 Task: Look for space in Salto, Brazil from 6th June, 2023 to 8th June, 2023 for 2 adults in price range Rs.7000 to Rs.12000. Place can be private room with 1  bedroom having 2 beds and 1 bathroom. Property type can be flat. Booking option can be shelf check-in. Required host language is Spanish.
Action: Mouse moved to (388, 92)
Screenshot: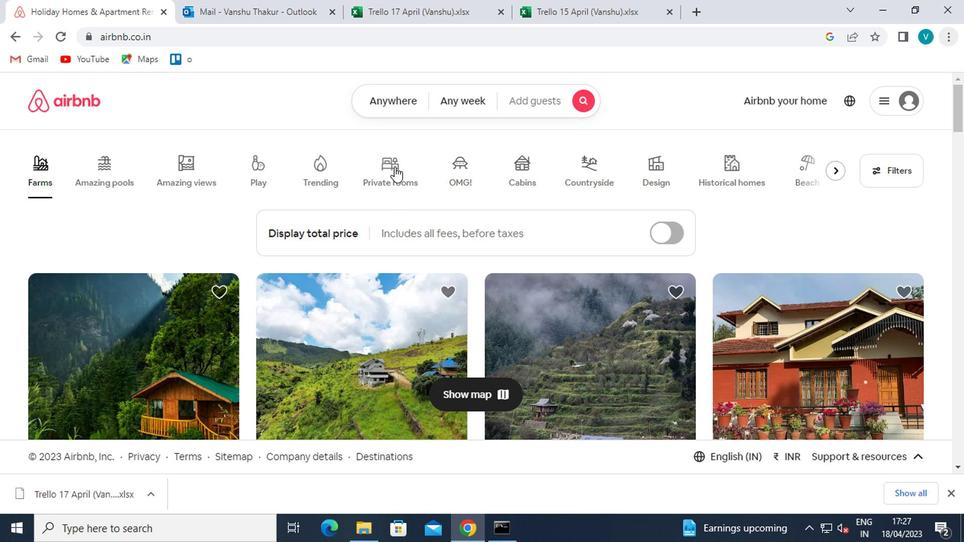
Action: Mouse pressed left at (388, 92)
Screenshot: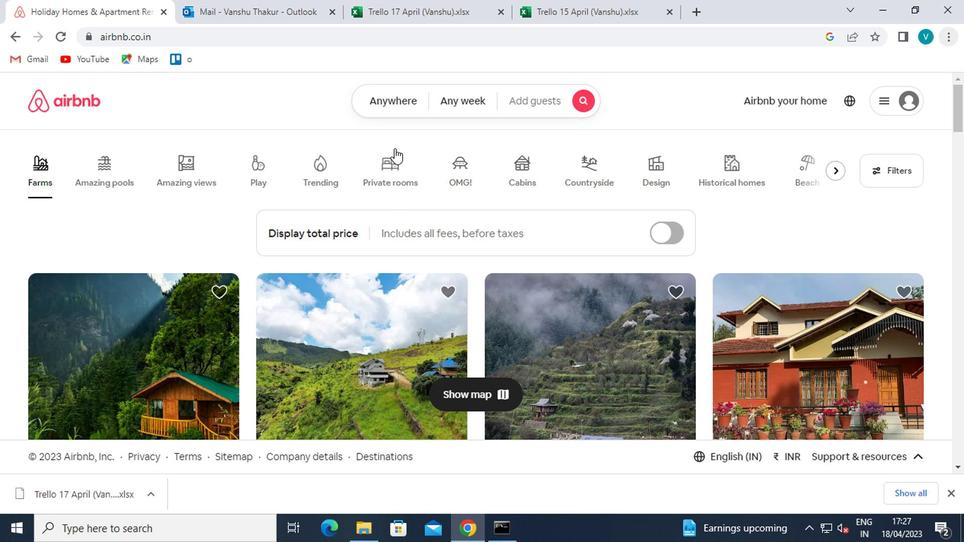 
Action: Mouse moved to (301, 156)
Screenshot: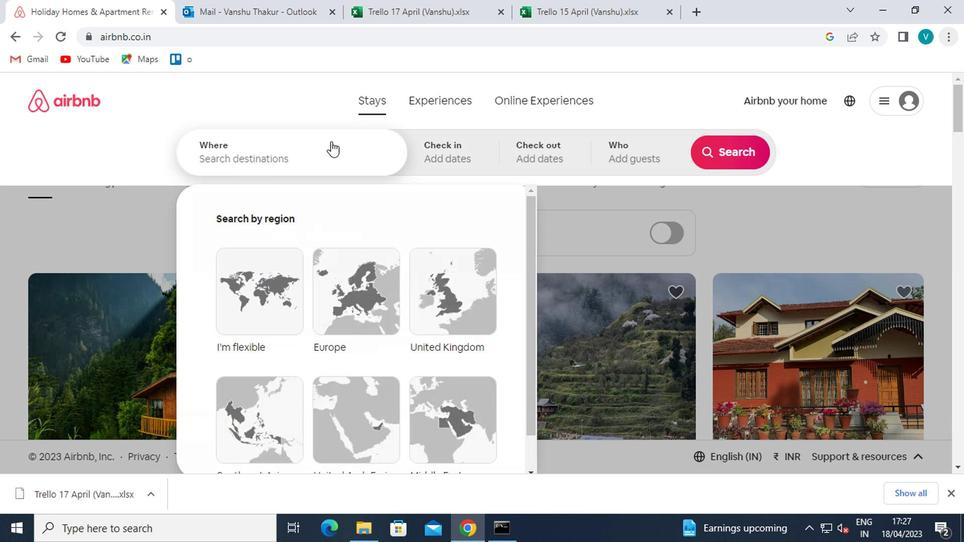 
Action: Mouse pressed left at (301, 156)
Screenshot: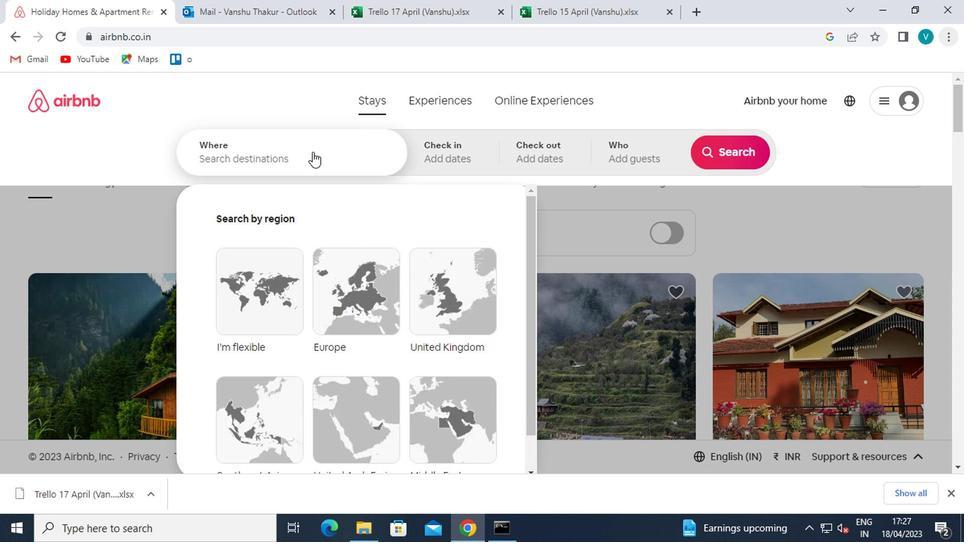 
Action: Mouse moved to (301, 156)
Screenshot: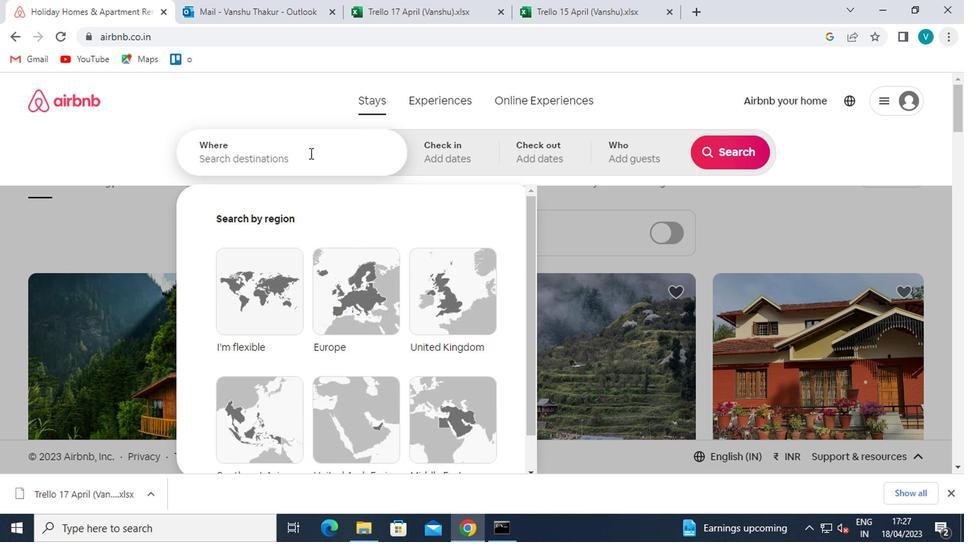 
Action: Key pressed <Key.shift>SALTO
Screenshot: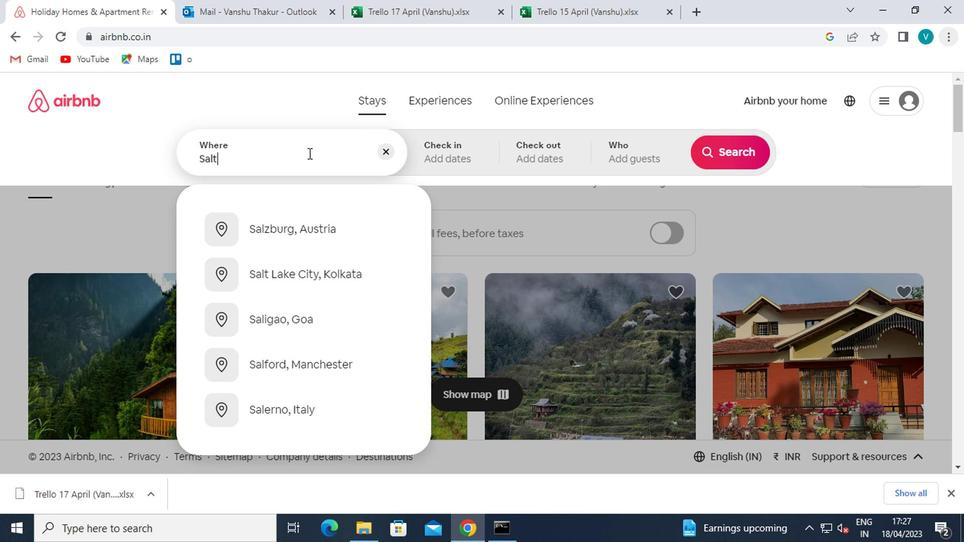 
Action: Mouse moved to (337, 285)
Screenshot: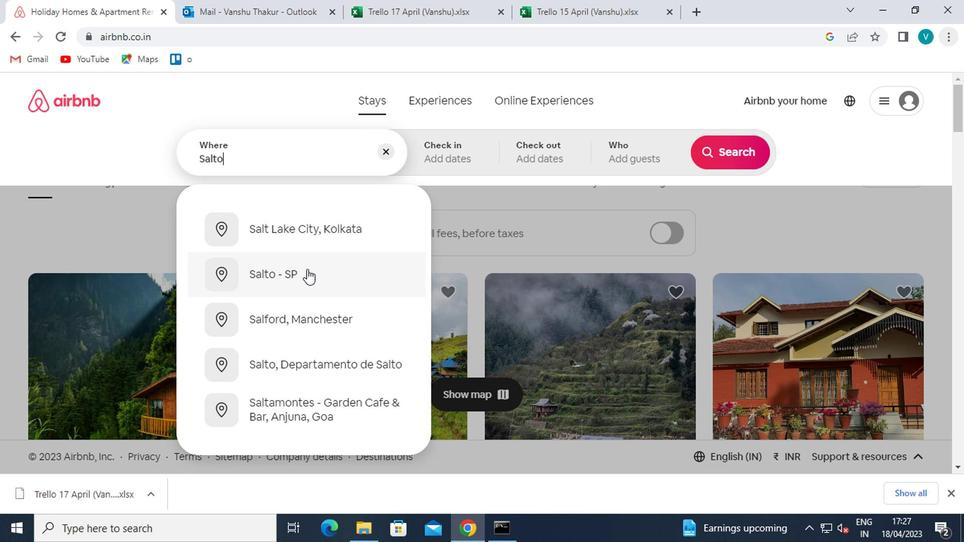 
Action: Key pressed ,<Key.shift>BRAX<Key.backspace>ZIL
Screenshot: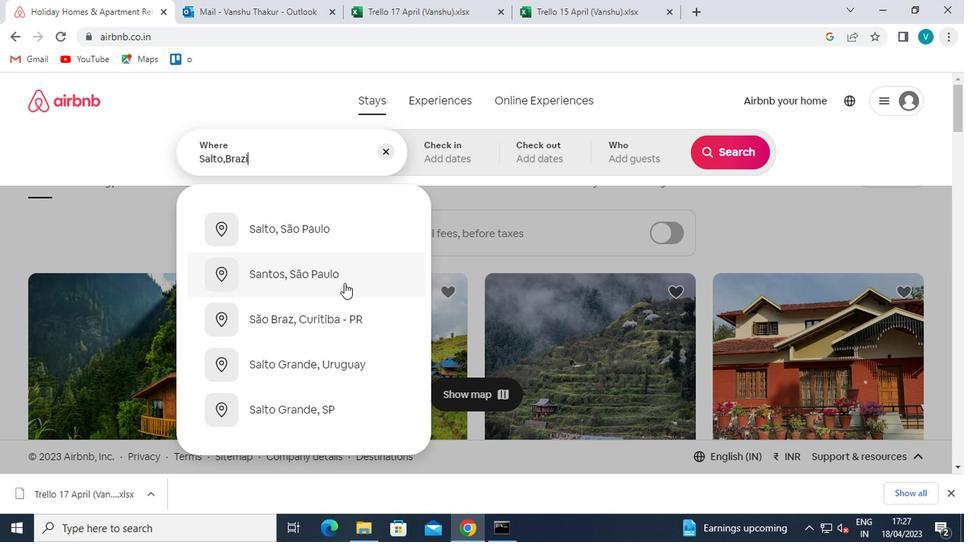 
Action: Mouse moved to (346, 242)
Screenshot: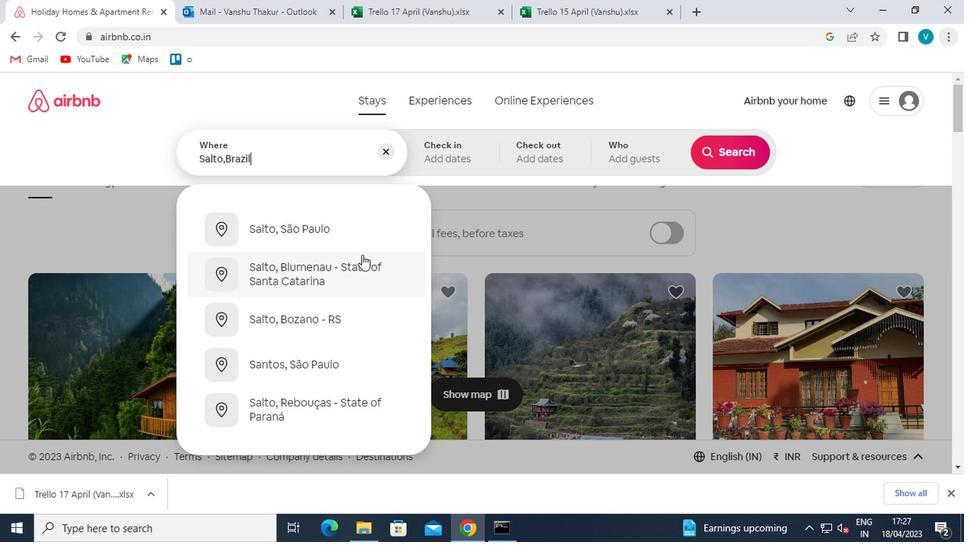 
Action: Mouse pressed left at (346, 242)
Screenshot: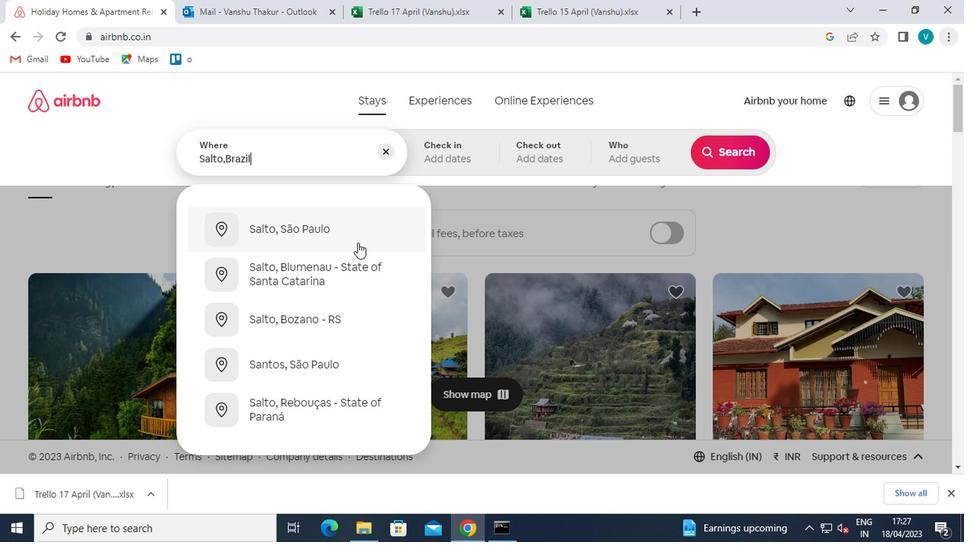 
Action: Mouse moved to (719, 268)
Screenshot: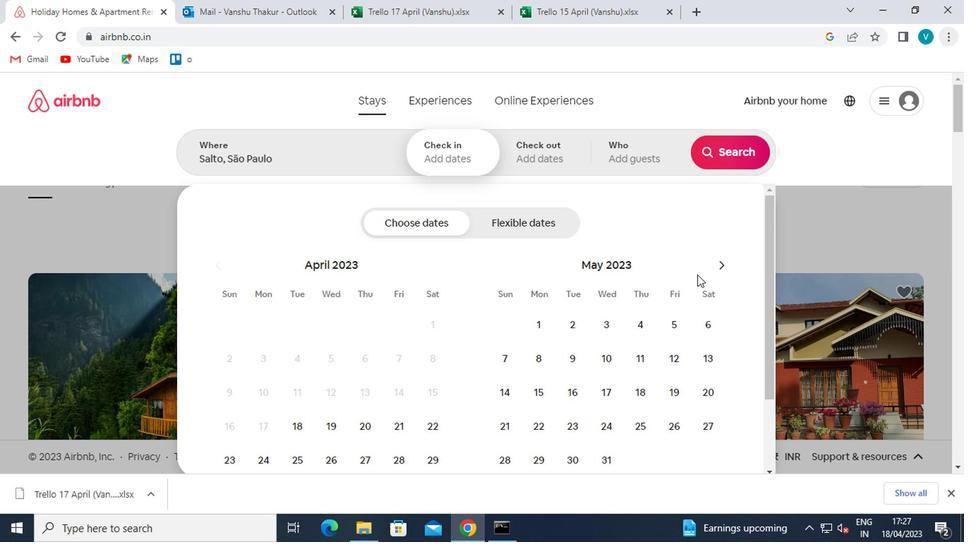 
Action: Mouse pressed left at (719, 268)
Screenshot: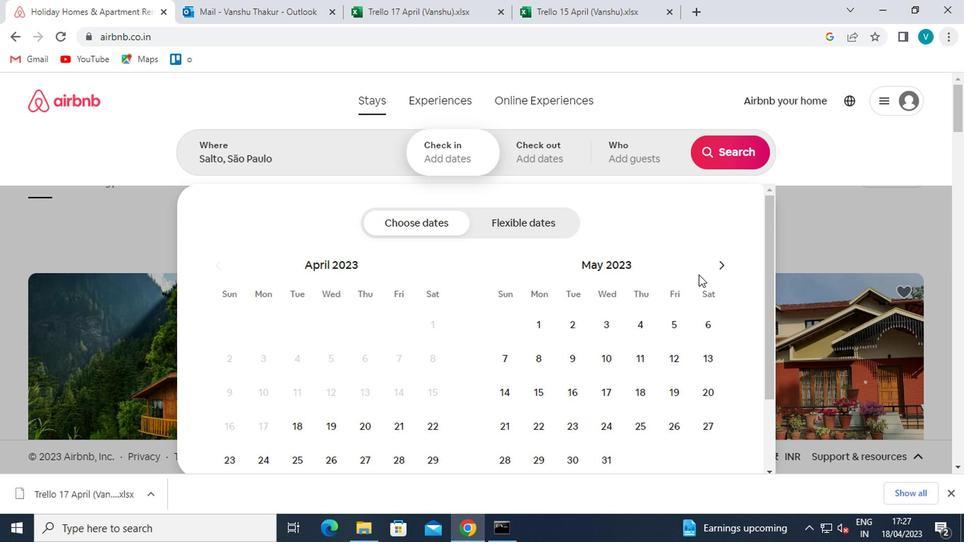 
Action: Mouse moved to (577, 361)
Screenshot: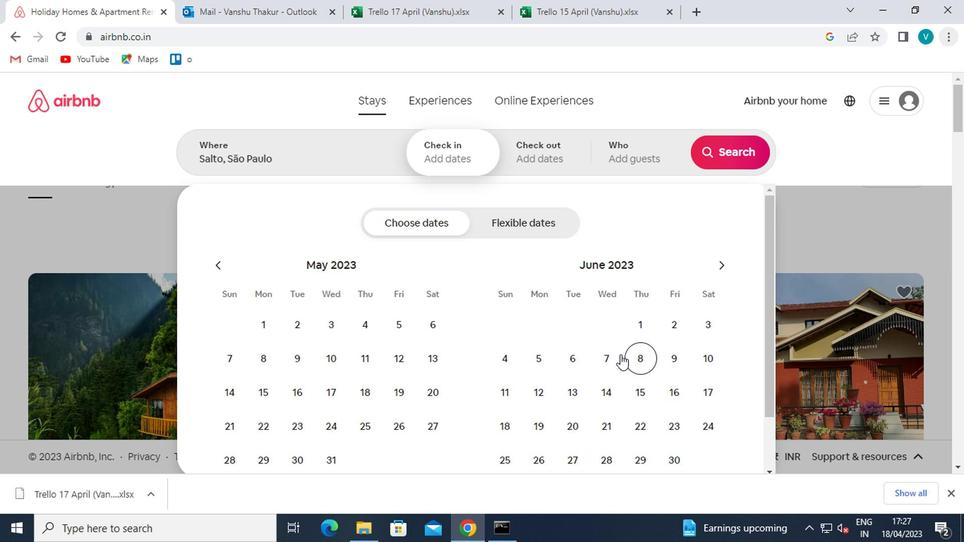 
Action: Mouse pressed left at (577, 361)
Screenshot: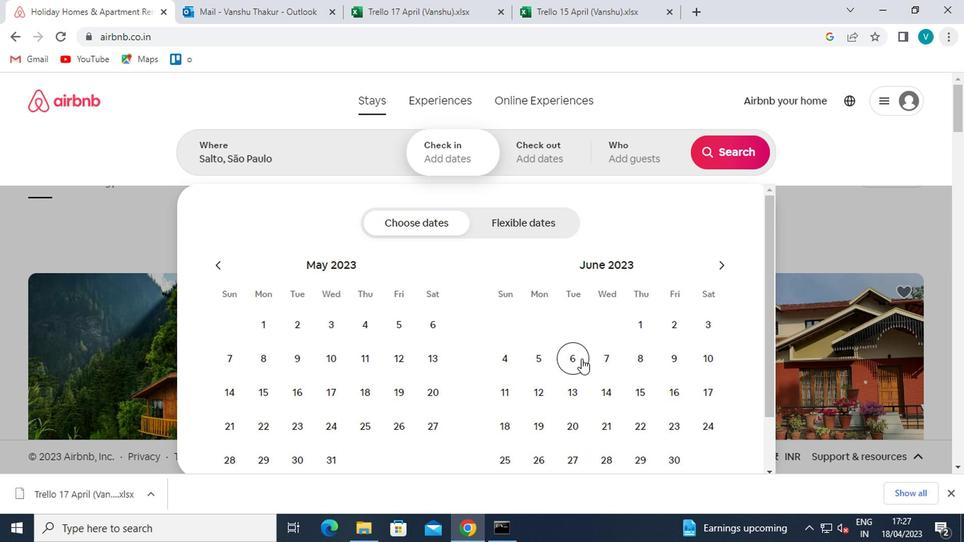 
Action: Mouse moved to (647, 368)
Screenshot: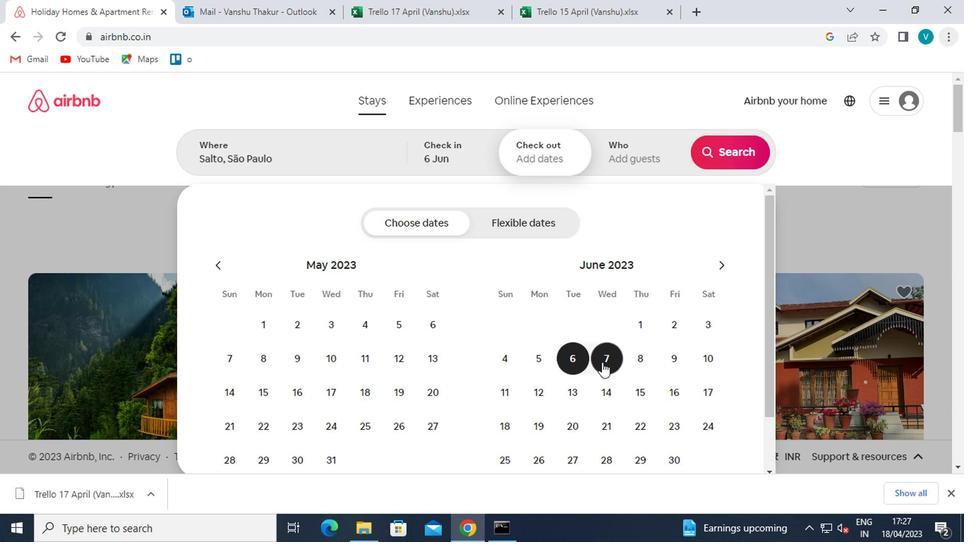
Action: Mouse pressed left at (647, 368)
Screenshot: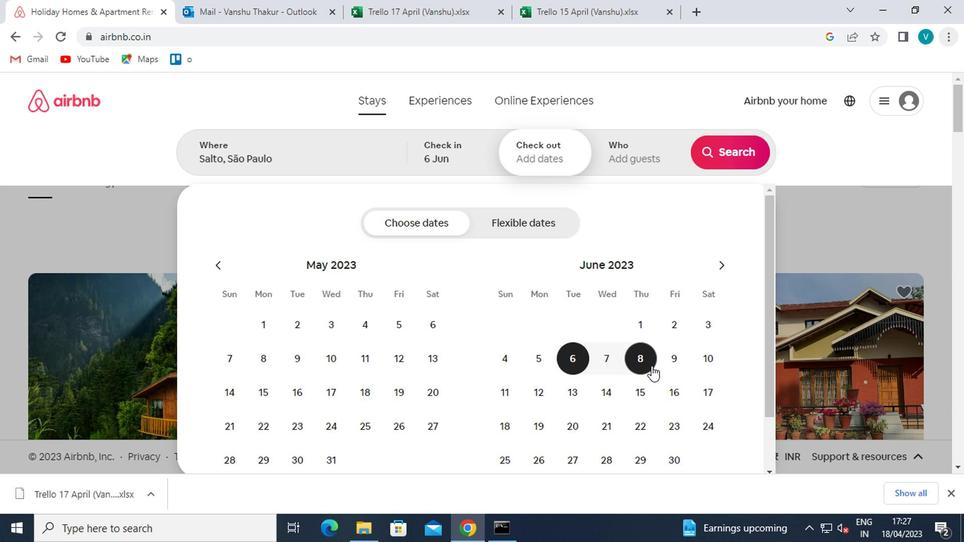 
Action: Mouse moved to (659, 159)
Screenshot: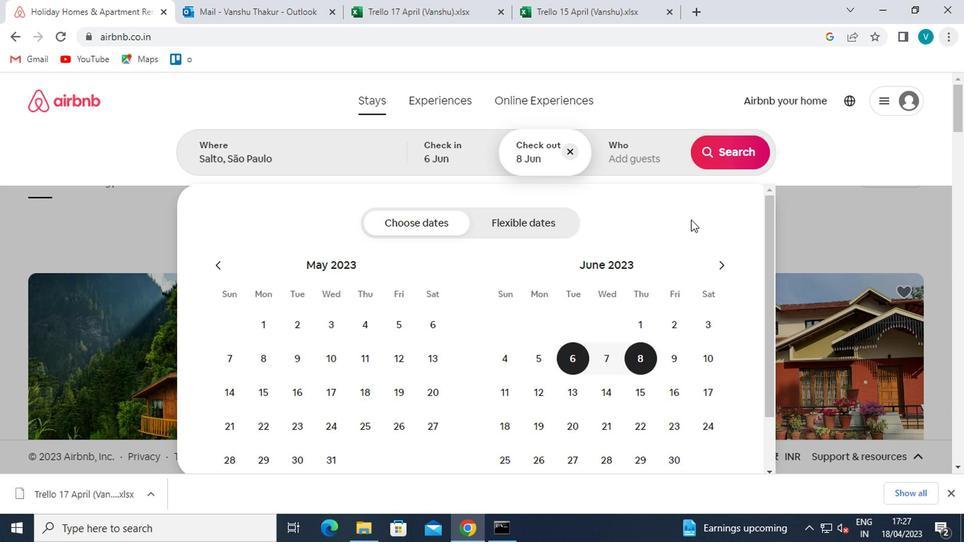 
Action: Mouse pressed left at (659, 159)
Screenshot: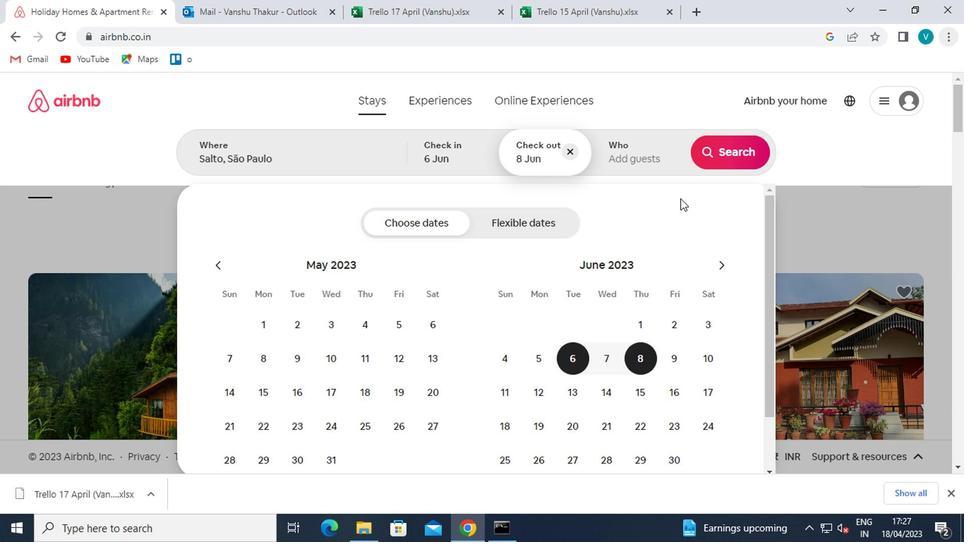 
Action: Mouse moved to (725, 230)
Screenshot: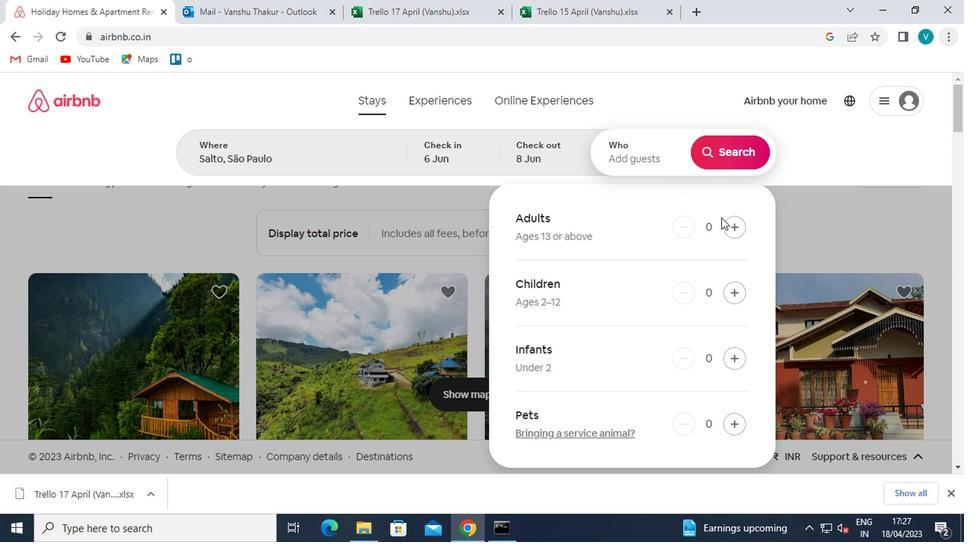 
Action: Mouse pressed left at (725, 230)
Screenshot: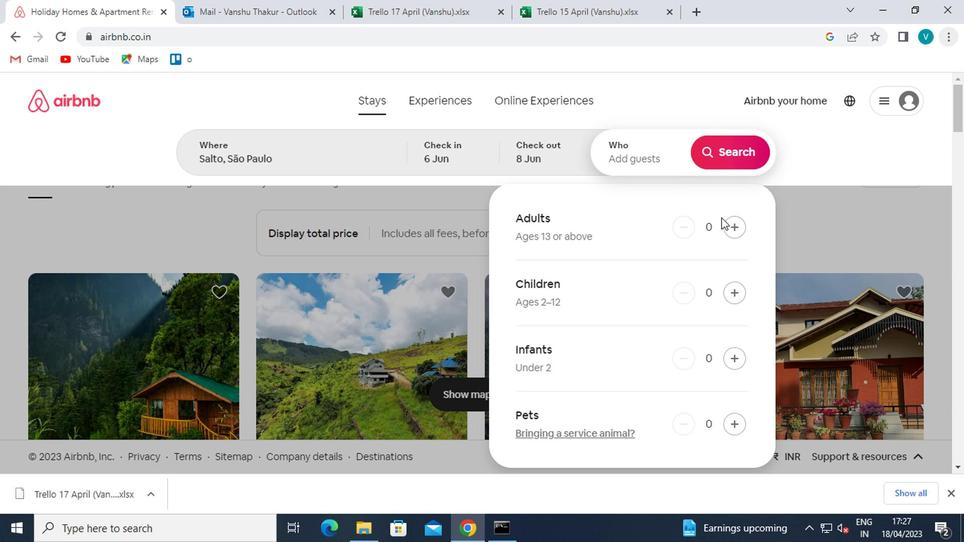 
Action: Mouse pressed left at (725, 230)
Screenshot: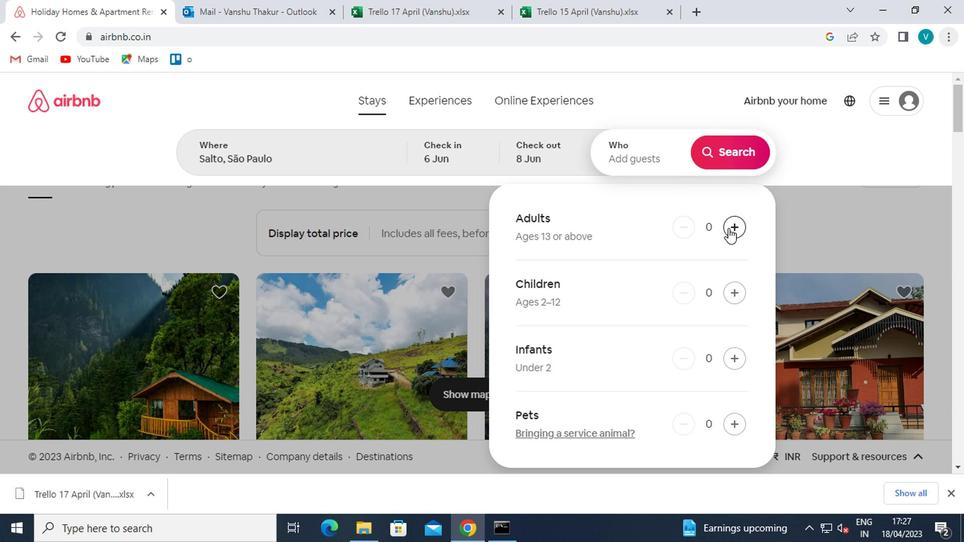 
Action: Mouse moved to (717, 162)
Screenshot: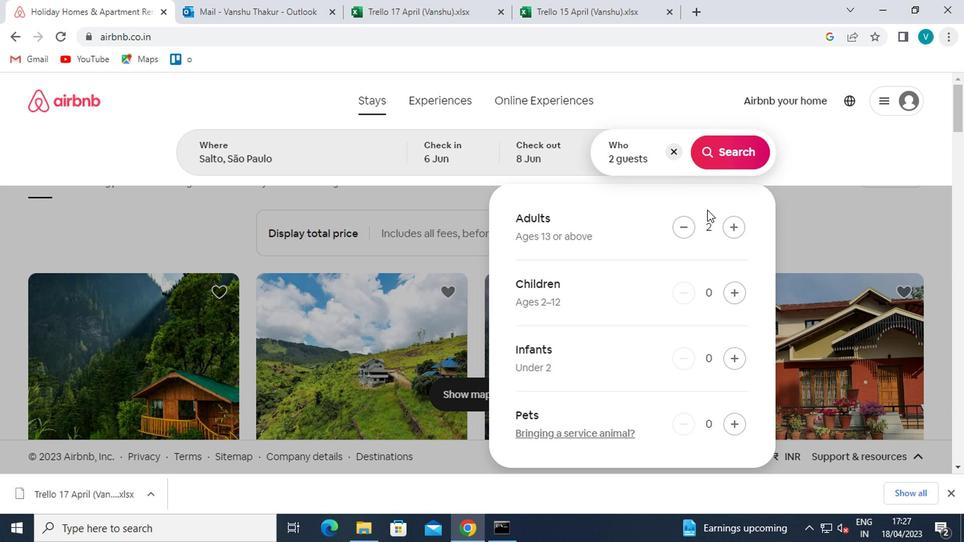 
Action: Mouse pressed left at (717, 162)
Screenshot: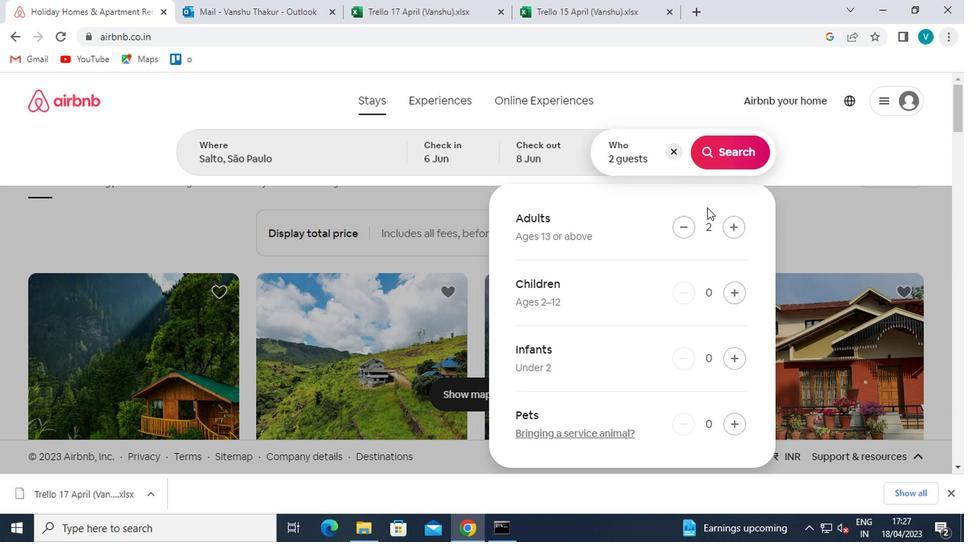 
Action: Mouse moved to (885, 160)
Screenshot: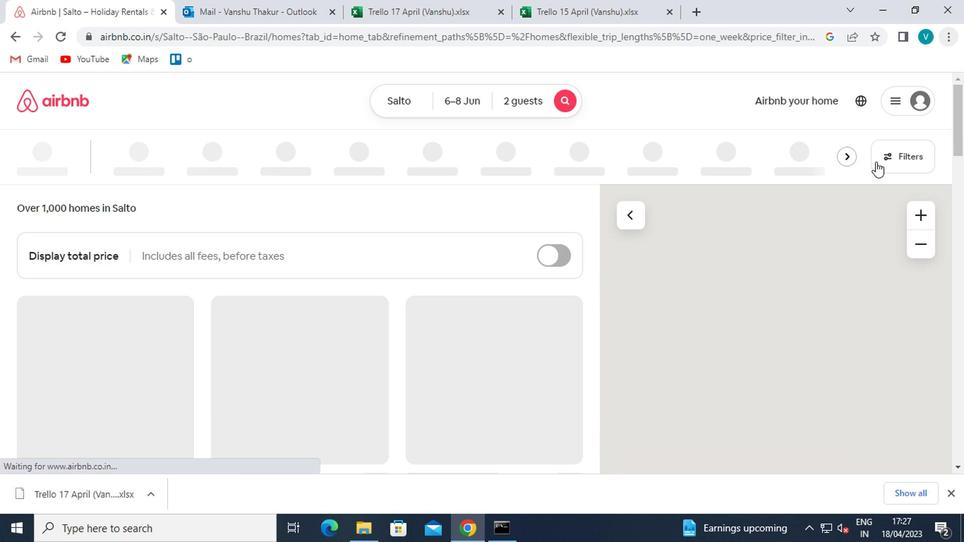
Action: Mouse pressed left at (885, 160)
Screenshot: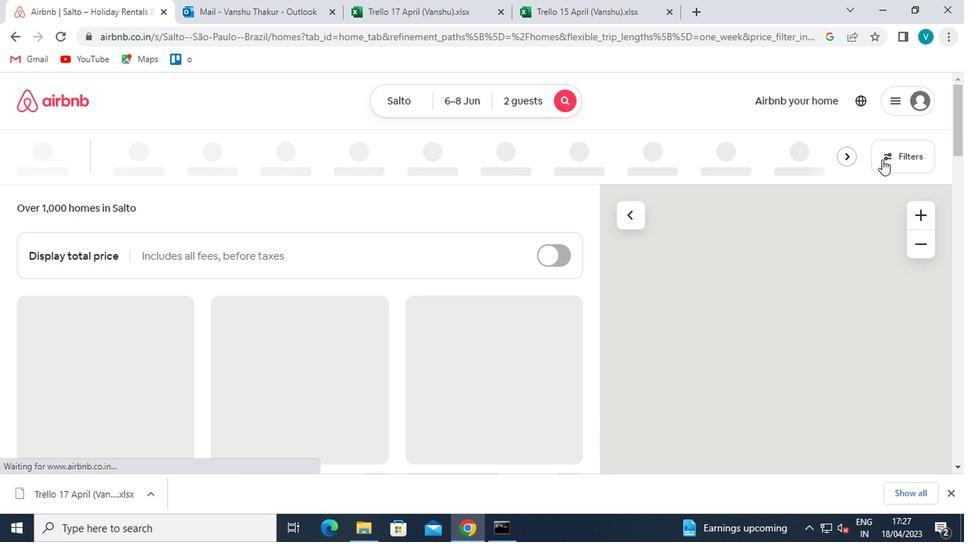 
Action: Mouse moved to (346, 346)
Screenshot: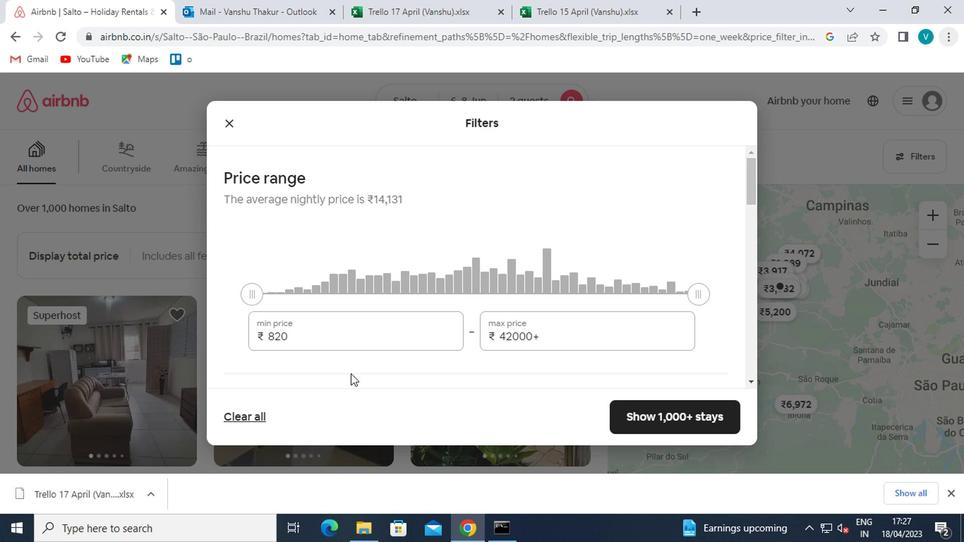 
Action: Mouse pressed left at (346, 346)
Screenshot: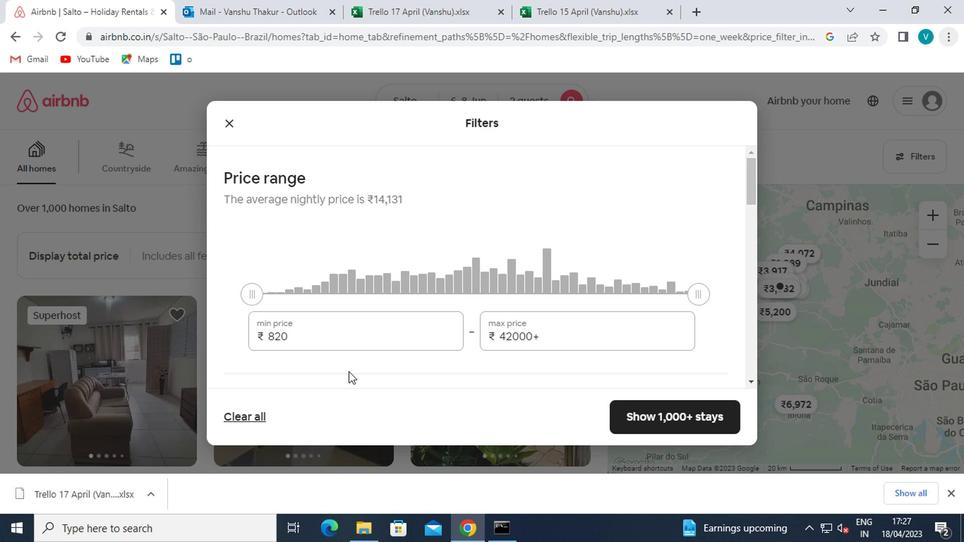 
Action: Mouse moved to (348, 345)
Screenshot: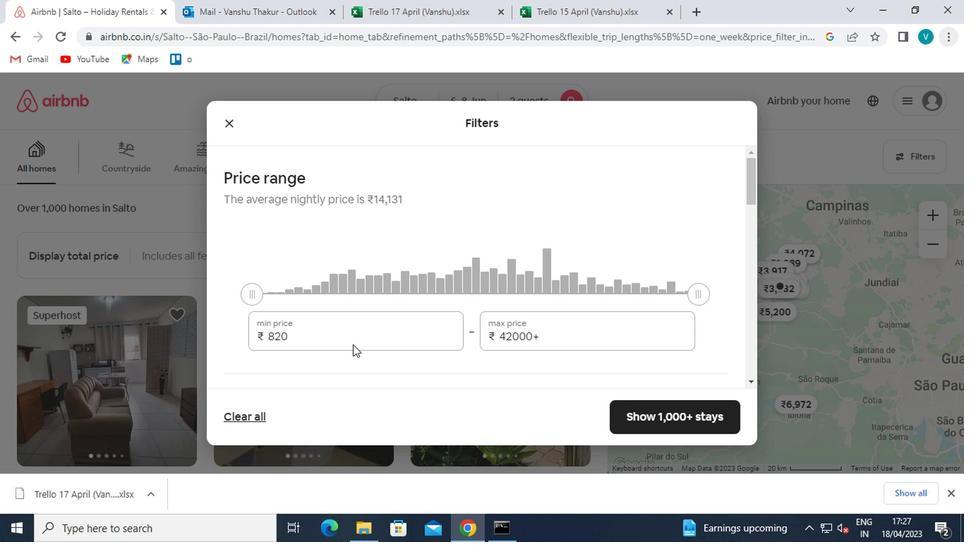 
Action: Key pressed <Key.backspace><Key.backspace><Key.backspace>
Screenshot: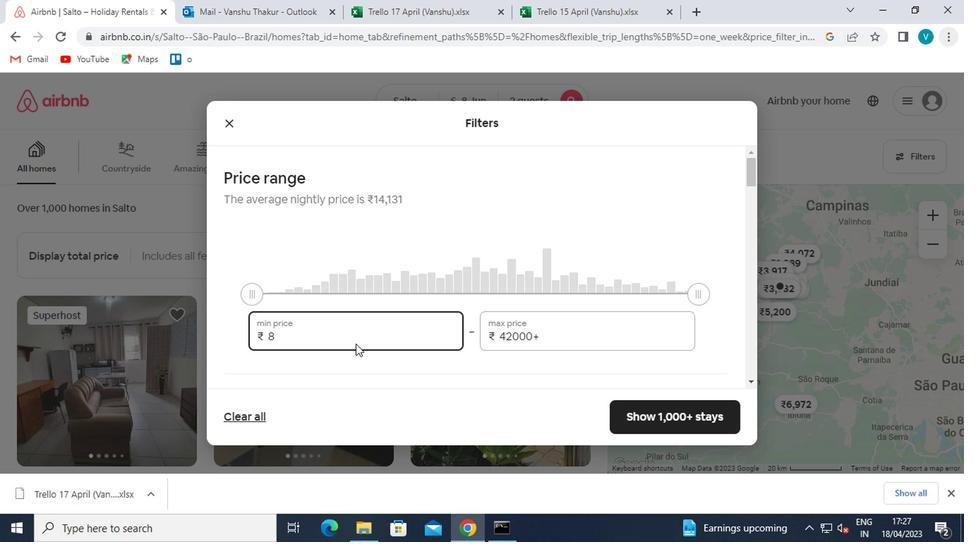 
Action: Mouse moved to (348, 345)
Screenshot: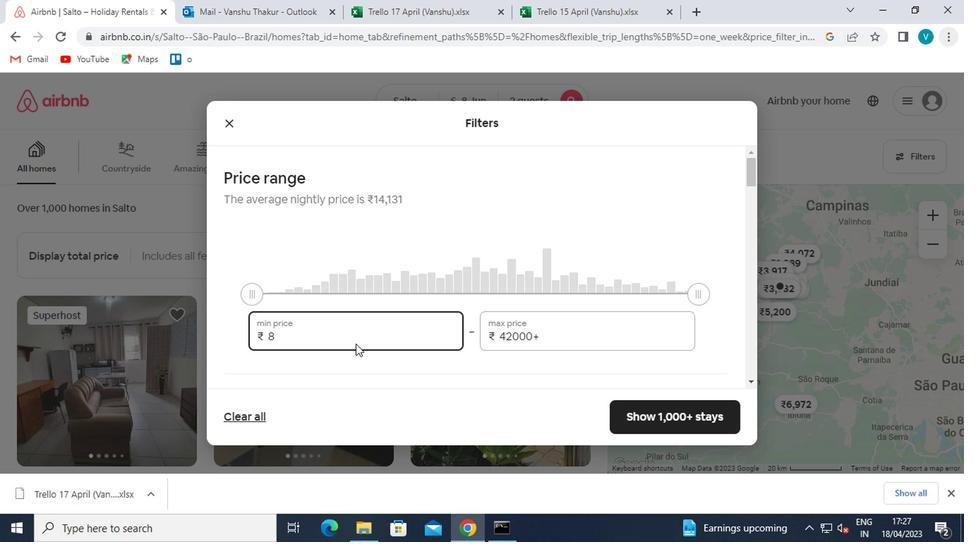 
Action: Key pressed 7000
Screenshot: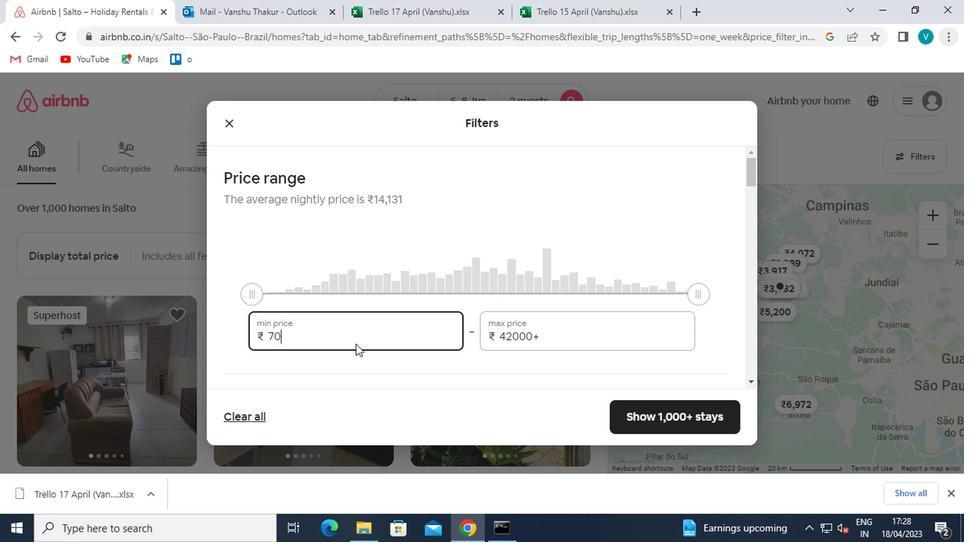 
Action: Mouse moved to (564, 338)
Screenshot: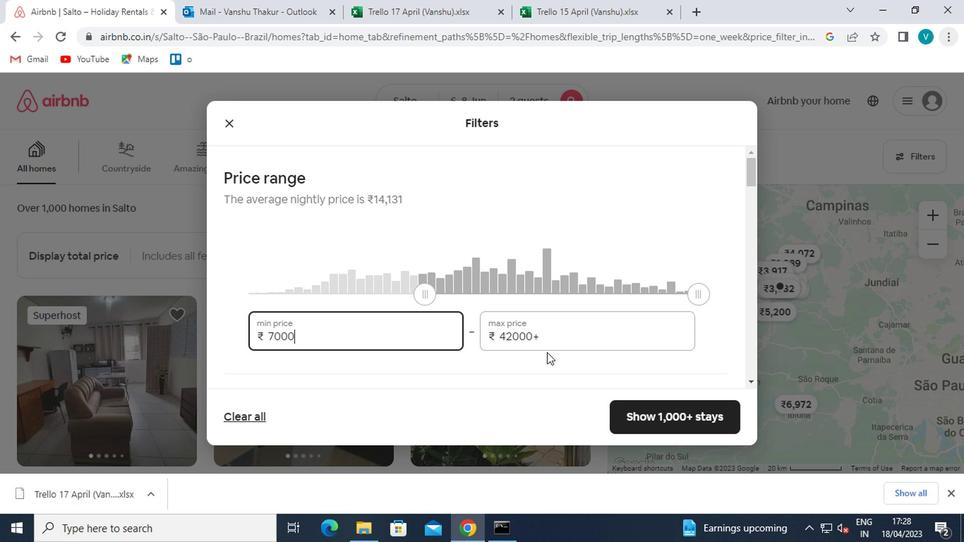 
Action: Mouse pressed left at (564, 338)
Screenshot: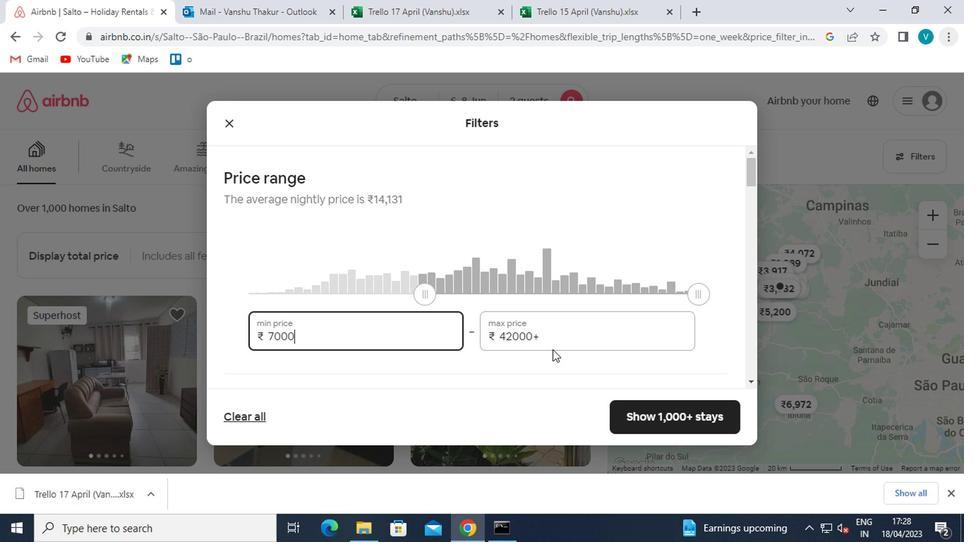 
Action: Mouse moved to (557, 344)
Screenshot: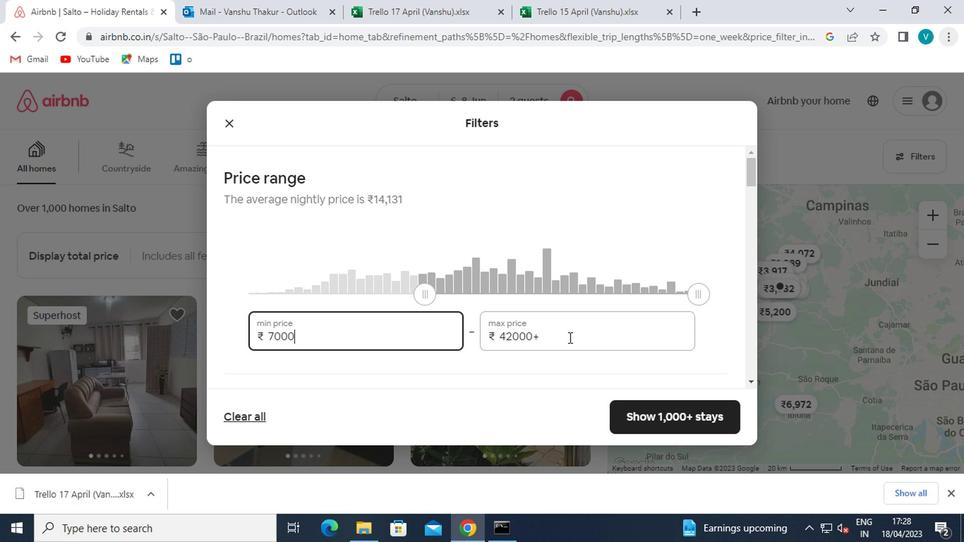 
Action: Key pressed <Key.backspace><Key.backspace><Key.backspace><Key.backspace><Key.backspace><Key.backspace><Key.backspace><Key.backspace>12000
Screenshot: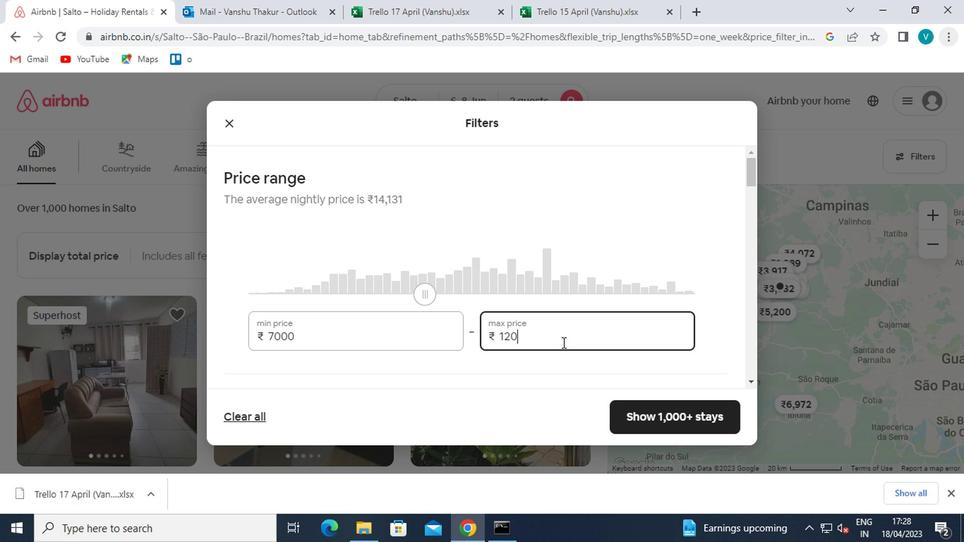 
Action: Mouse moved to (448, 398)
Screenshot: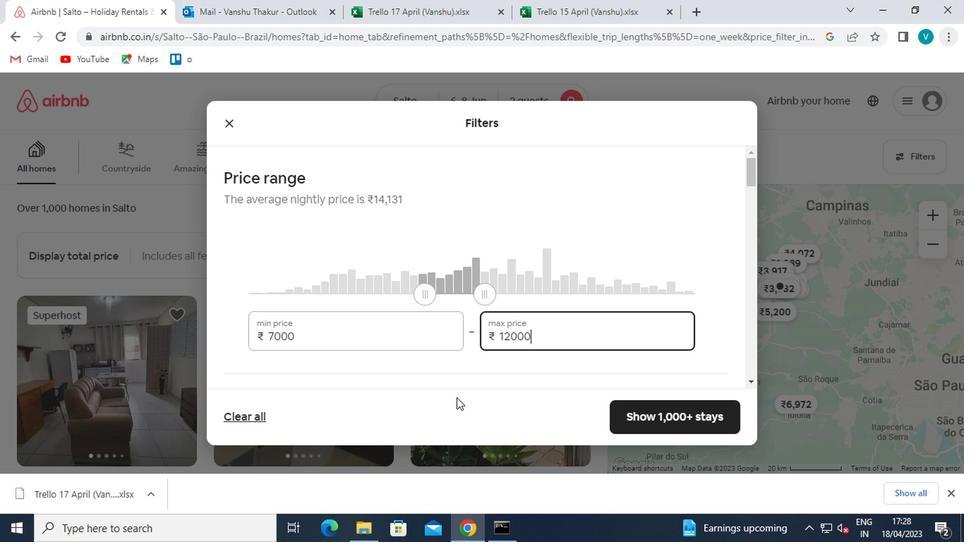 
Action: Mouse scrolled (448, 397) with delta (0, -1)
Screenshot: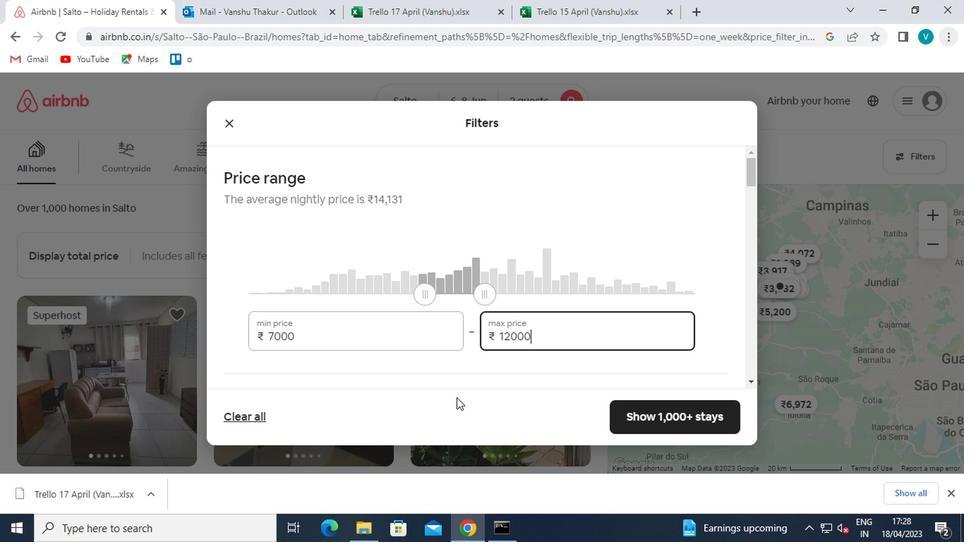 
Action: Mouse moved to (444, 396)
Screenshot: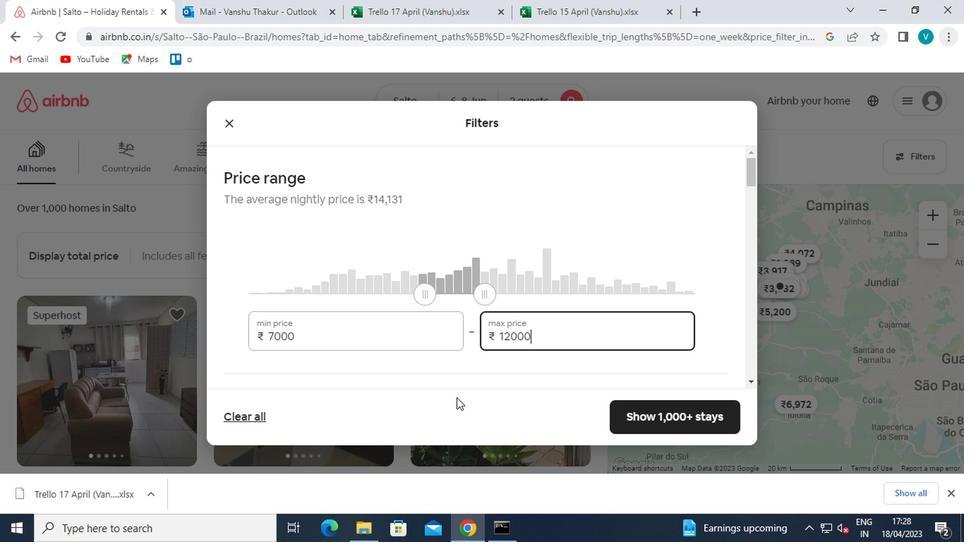 
Action: Mouse scrolled (444, 395) with delta (0, -1)
Screenshot: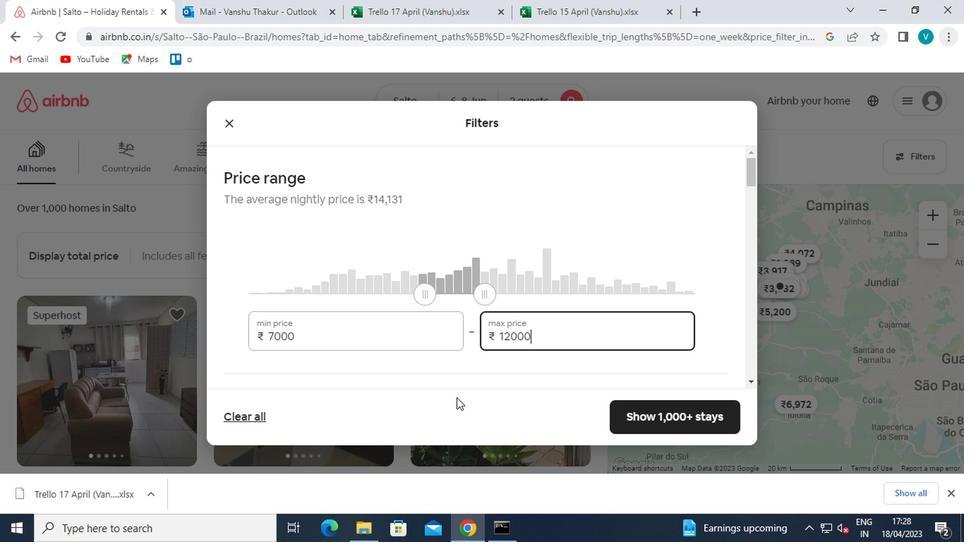 
Action: Mouse moved to (441, 394)
Screenshot: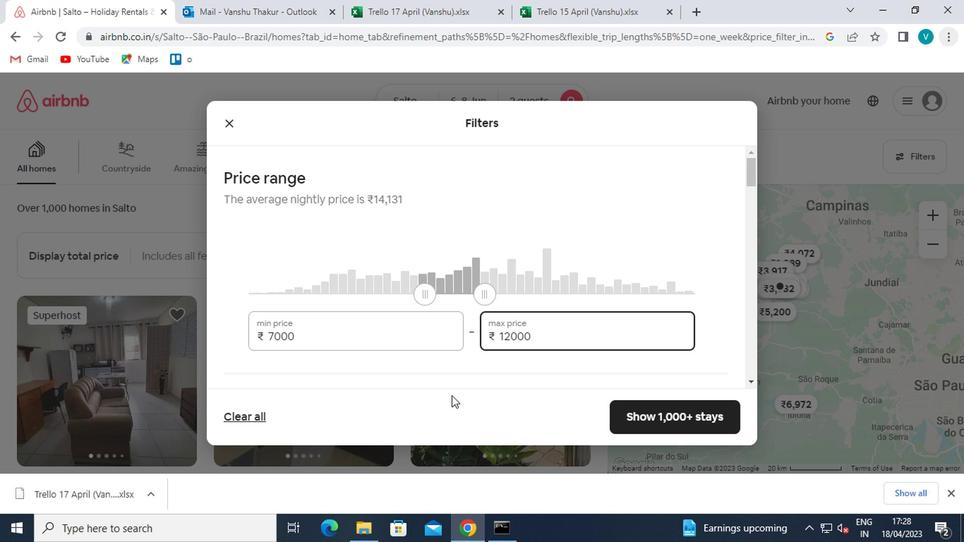 
Action: Mouse scrolled (441, 393) with delta (0, -1)
Screenshot: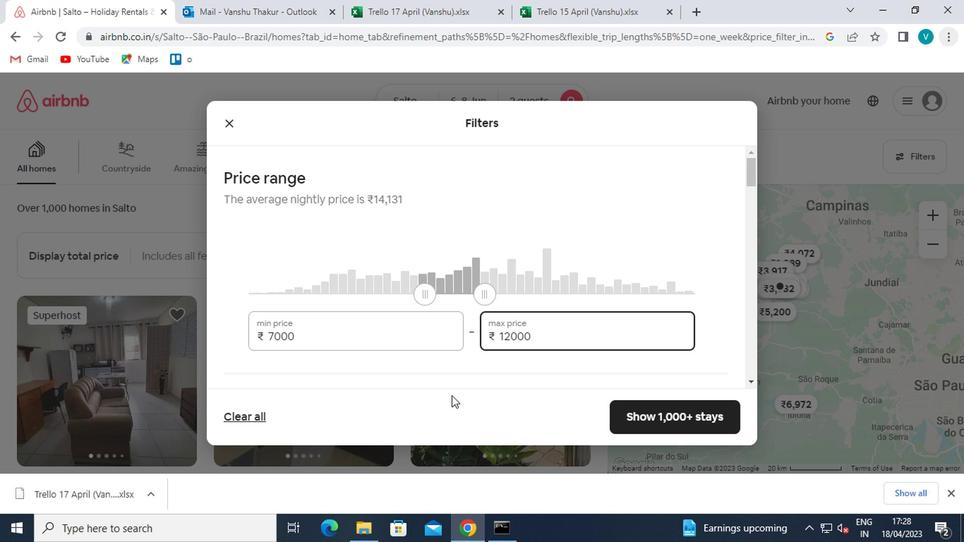 
Action: Mouse moved to (325, 391)
Screenshot: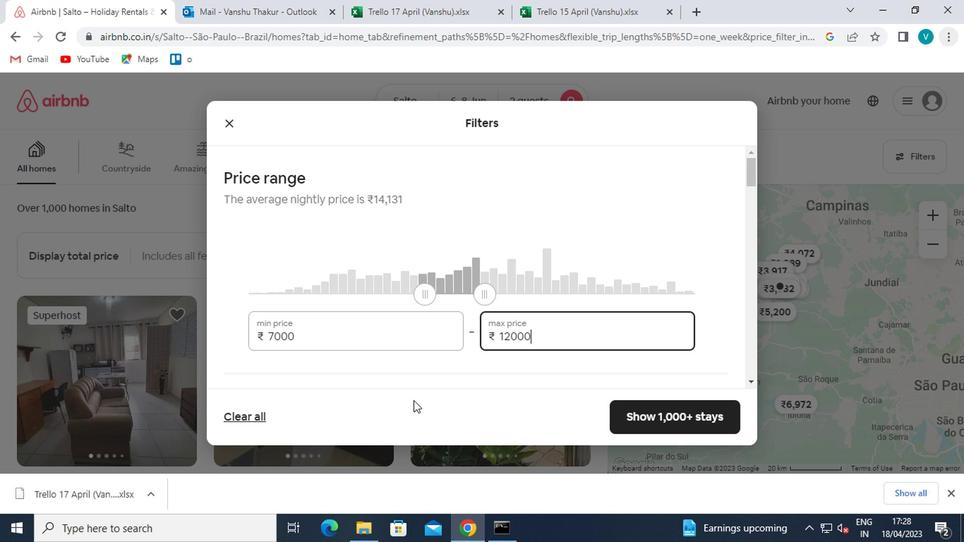 
Action: Mouse scrolled (325, 391) with delta (0, 0)
Screenshot: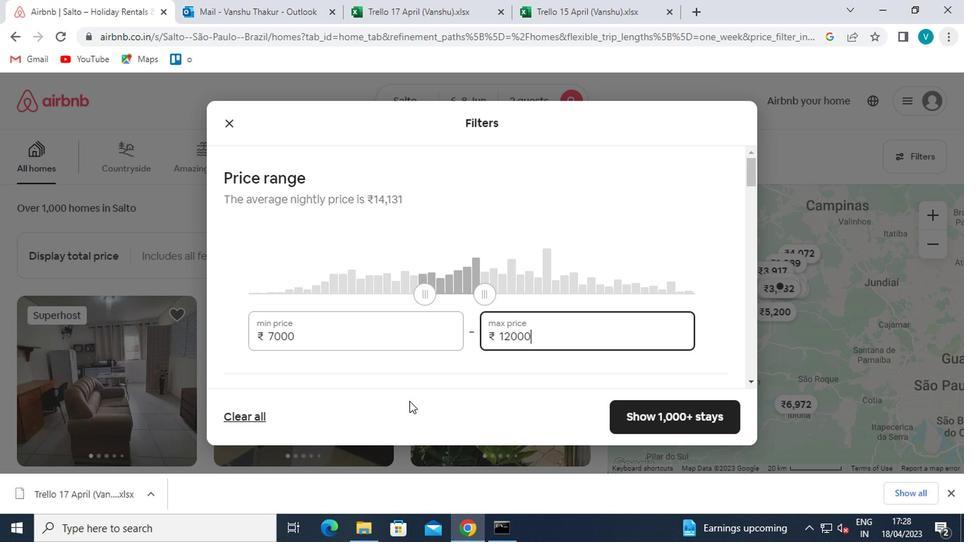 
Action: Mouse scrolled (325, 391) with delta (0, 0)
Screenshot: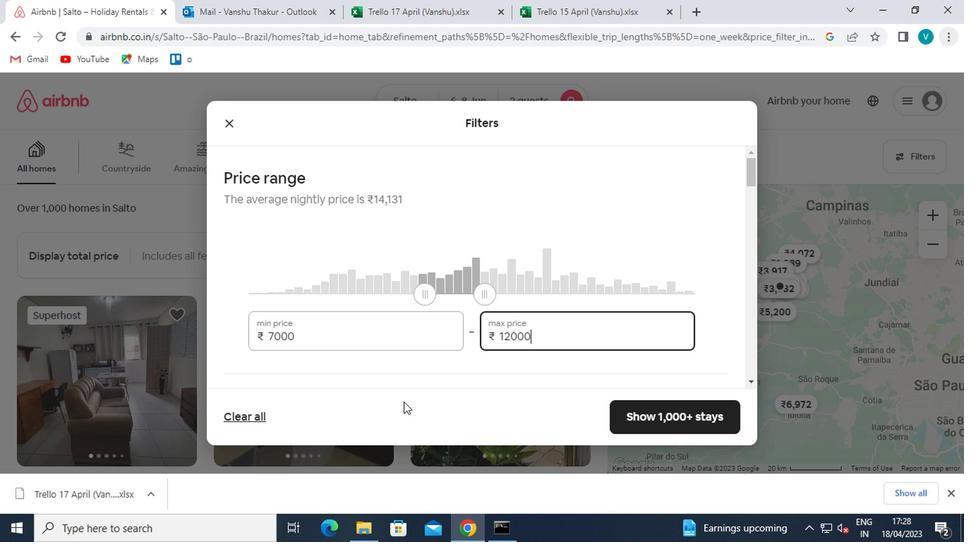 
Action: Mouse scrolled (325, 391) with delta (0, 0)
Screenshot: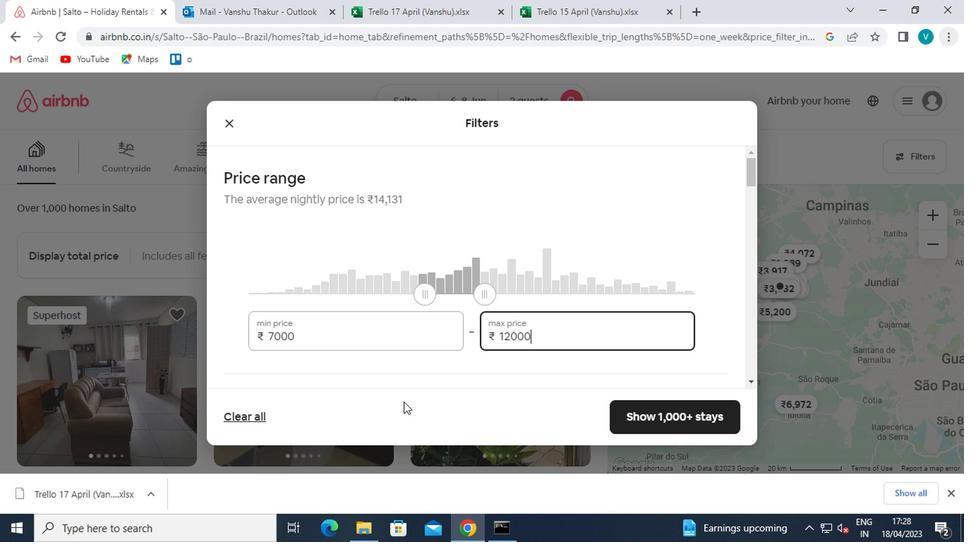 
Action: Mouse moved to (394, 372)
Screenshot: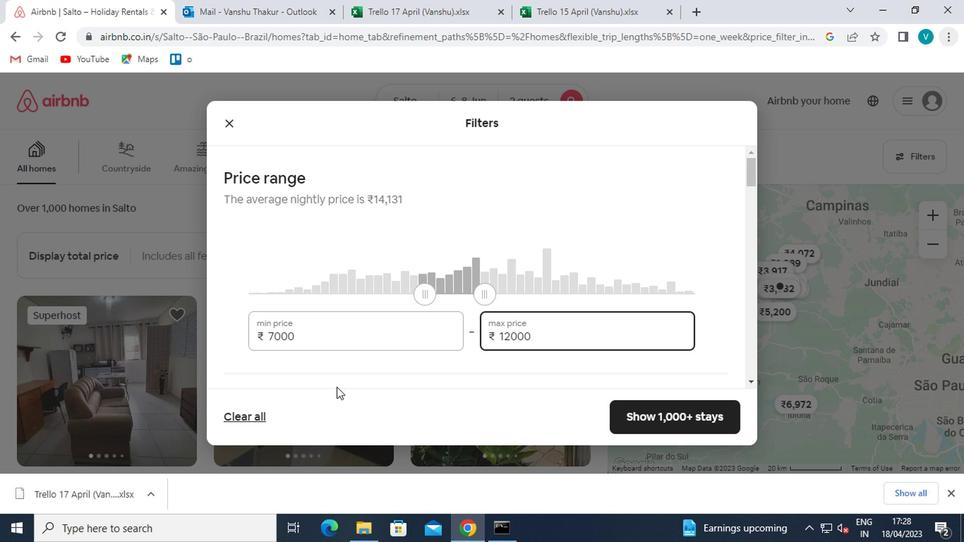 
Action: Mouse scrolled (394, 371) with delta (0, 0)
Screenshot: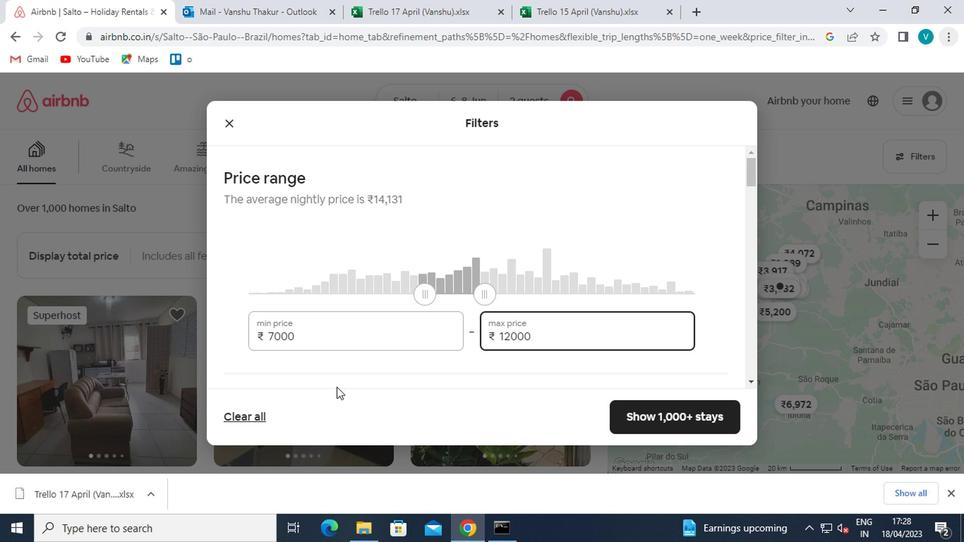 
Action: Mouse moved to (345, 351)
Screenshot: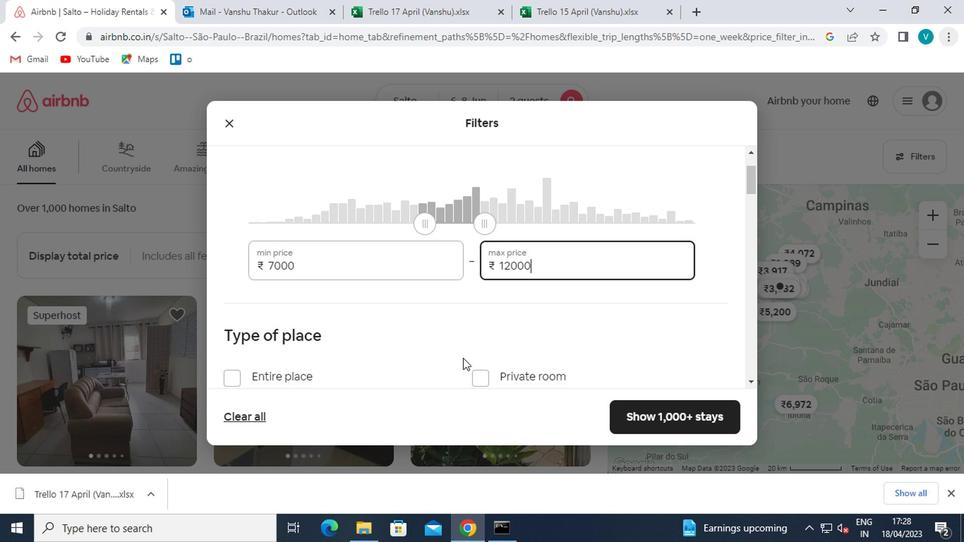 
Action: Mouse scrolled (345, 350) with delta (0, 0)
Screenshot: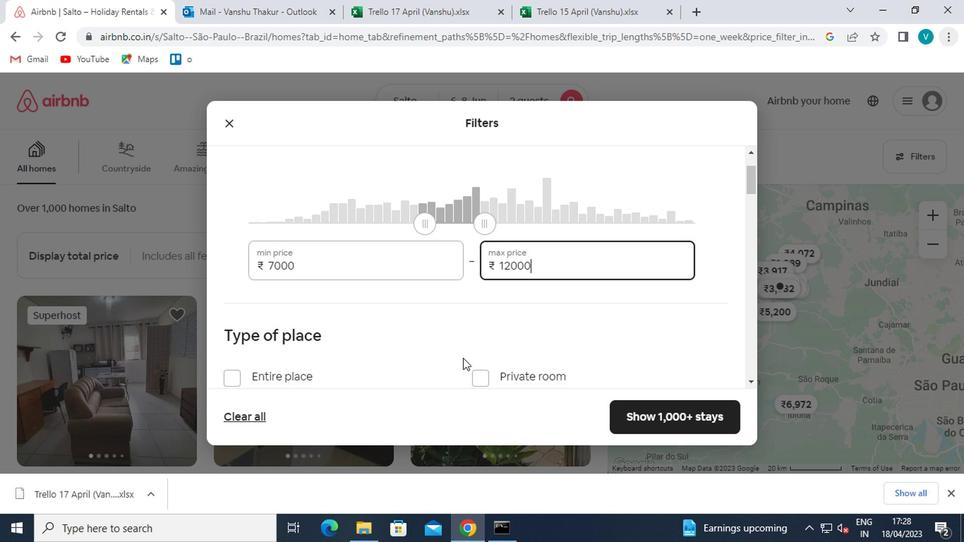 
Action: Mouse moved to (335, 354)
Screenshot: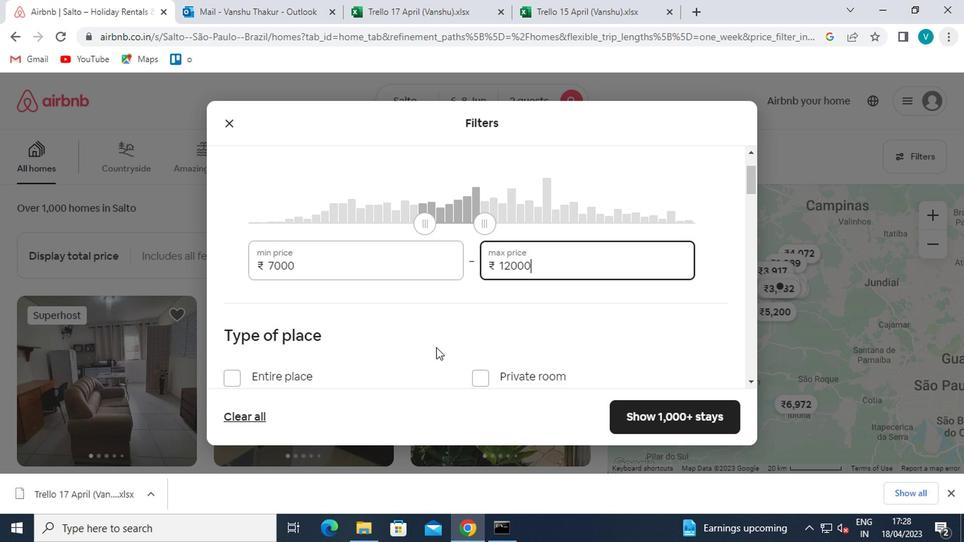 
Action: Mouse scrolled (335, 353) with delta (0, -1)
Screenshot: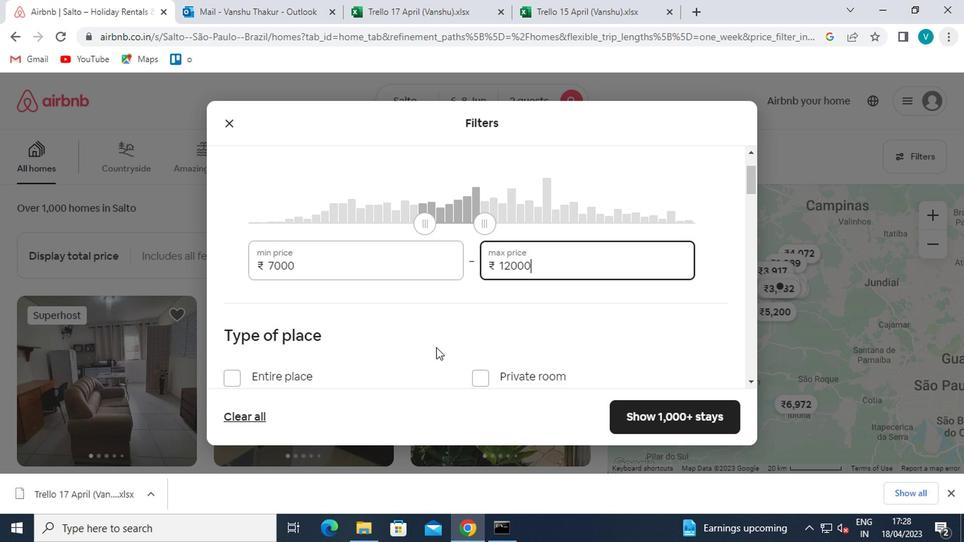 
Action: Mouse moved to (469, 233)
Screenshot: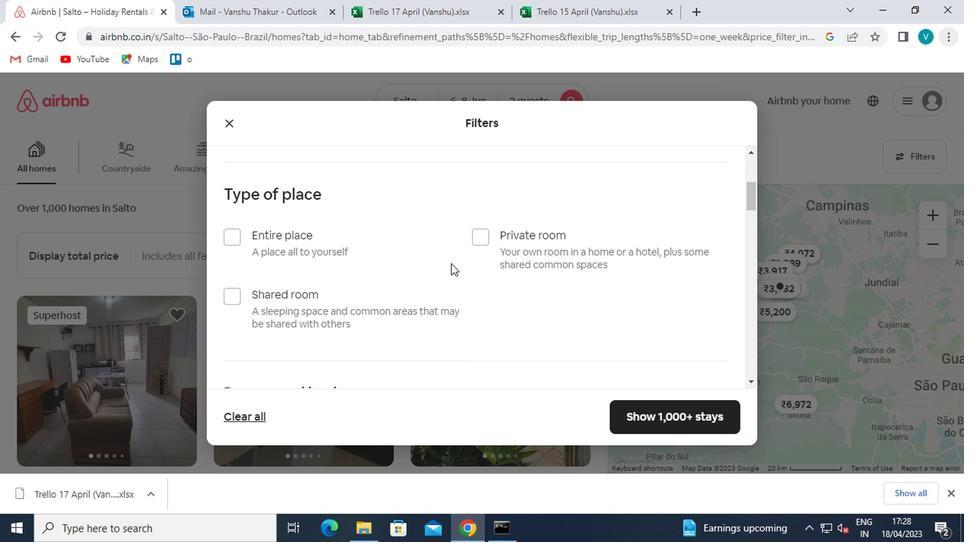 
Action: Mouse pressed left at (469, 233)
Screenshot: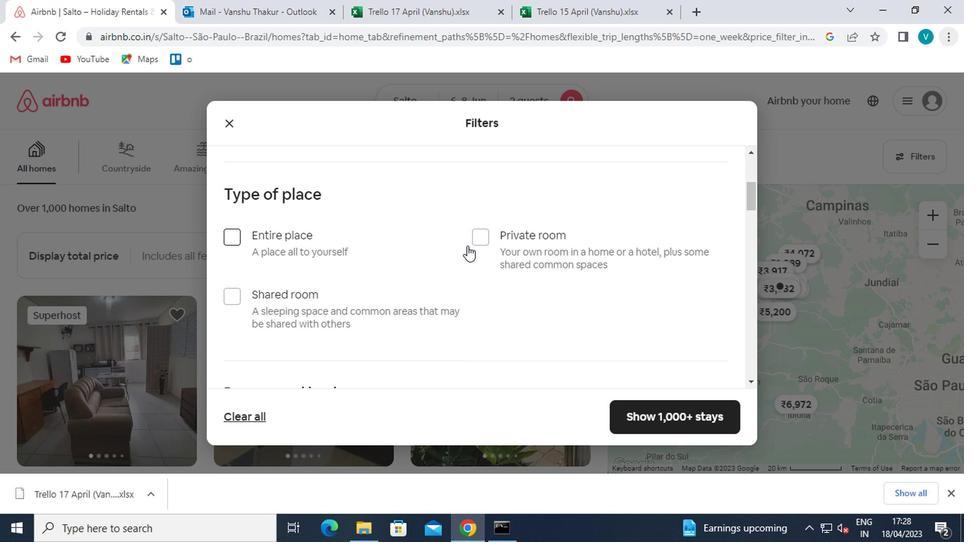 
Action: Mouse moved to (457, 297)
Screenshot: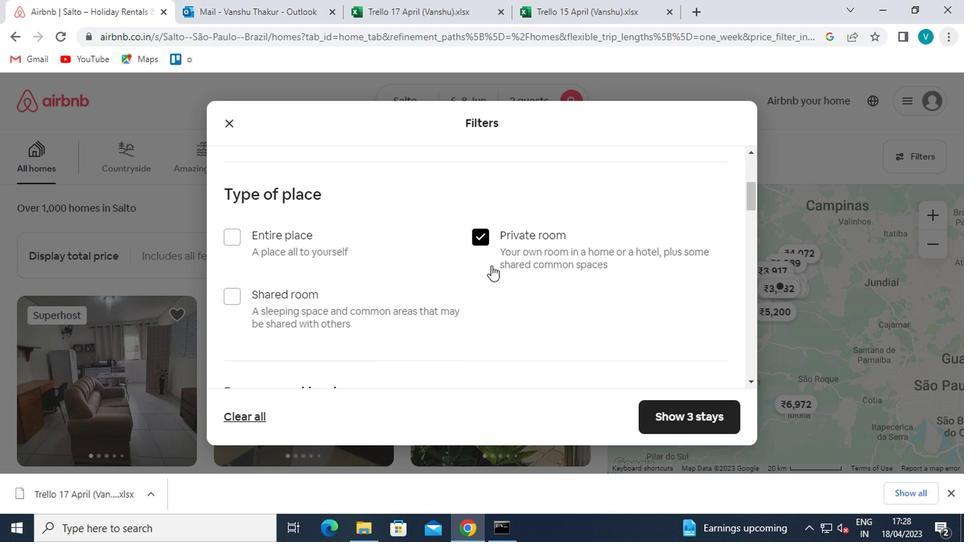 
Action: Mouse scrolled (457, 296) with delta (0, -1)
Screenshot: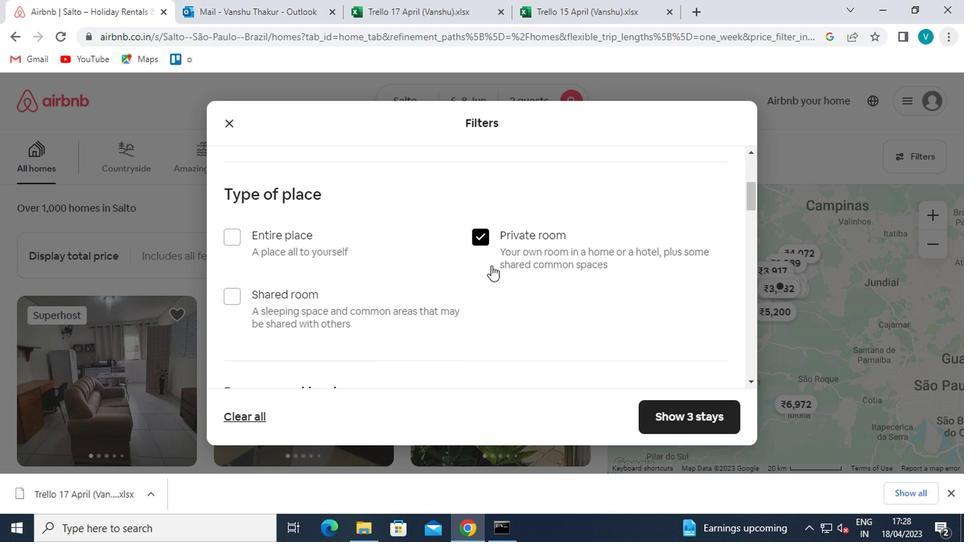 
Action: Mouse moved to (451, 298)
Screenshot: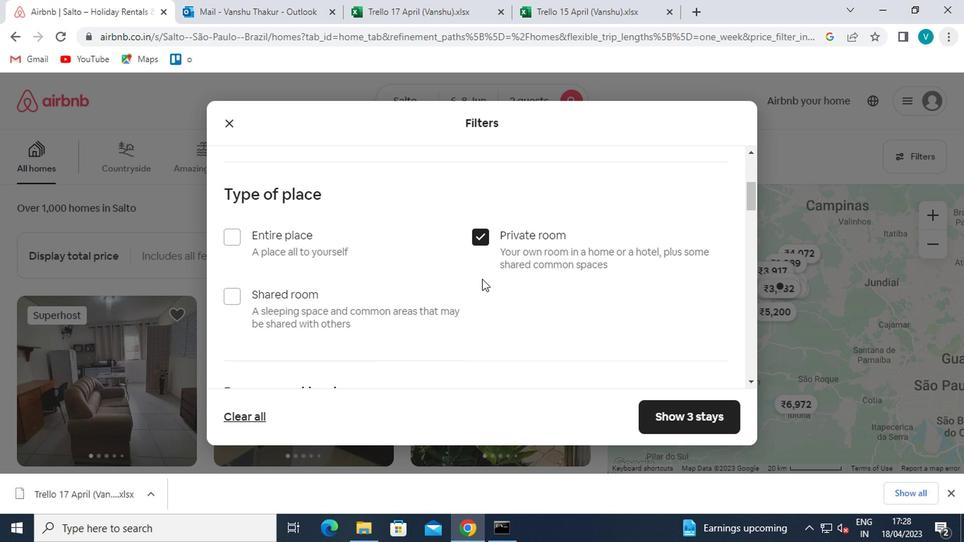 
Action: Mouse scrolled (451, 298) with delta (0, 0)
Screenshot: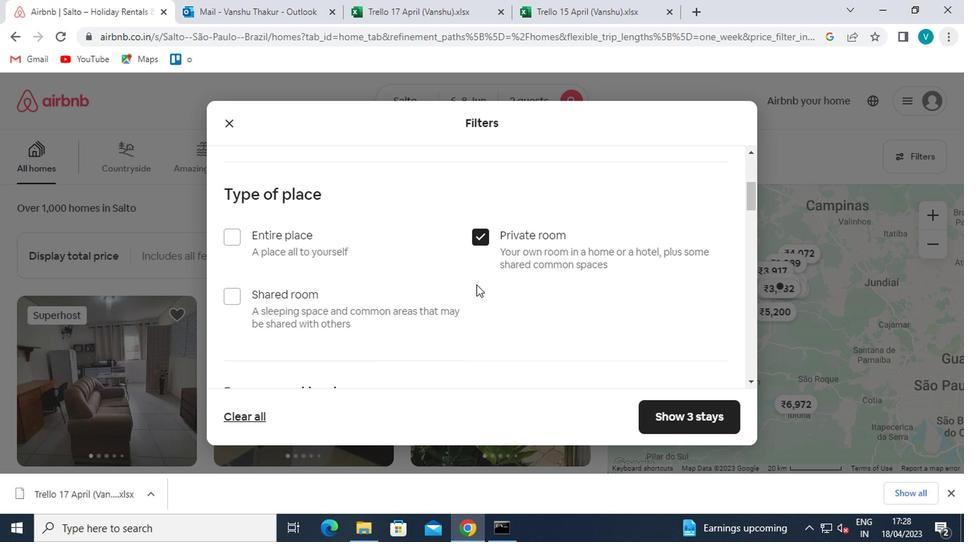 
Action: Mouse moved to (443, 302)
Screenshot: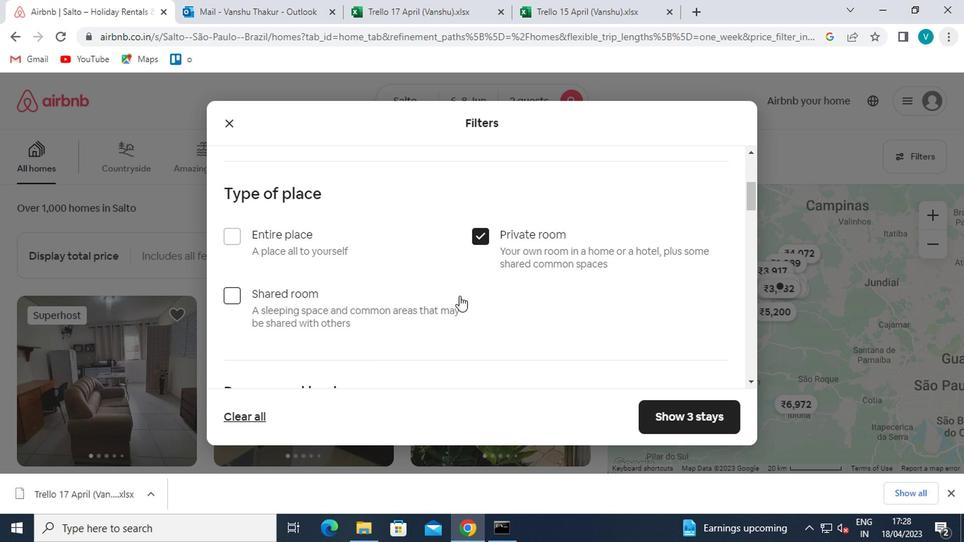
Action: Mouse scrolled (443, 301) with delta (0, 0)
Screenshot: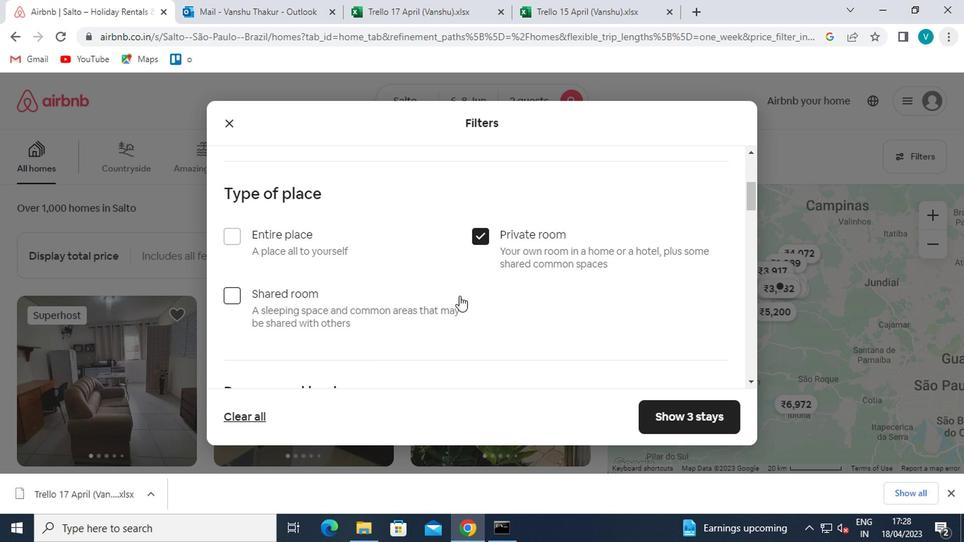 
Action: Mouse moved to (297, 263)
Screenshot: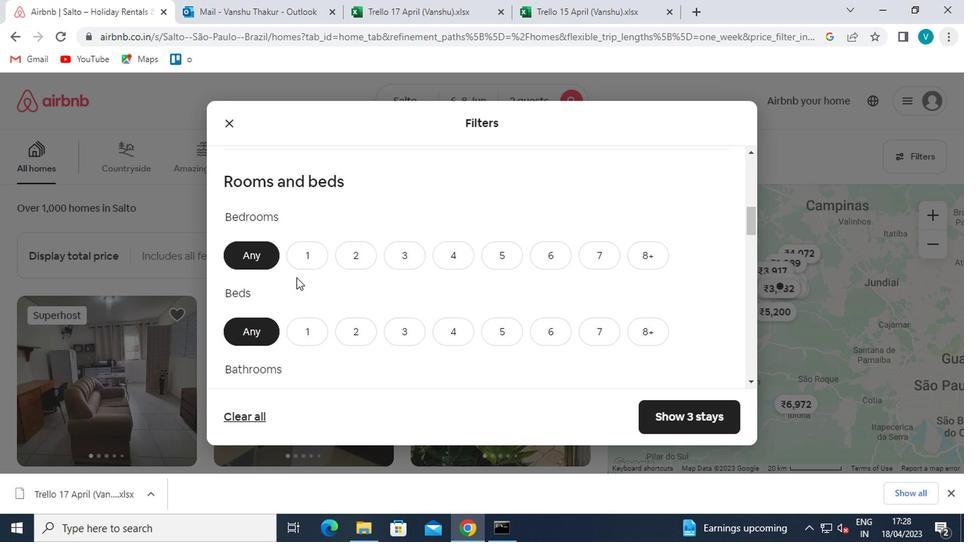 
Action: Mouse pressed left at (297, 263)
Screenshot: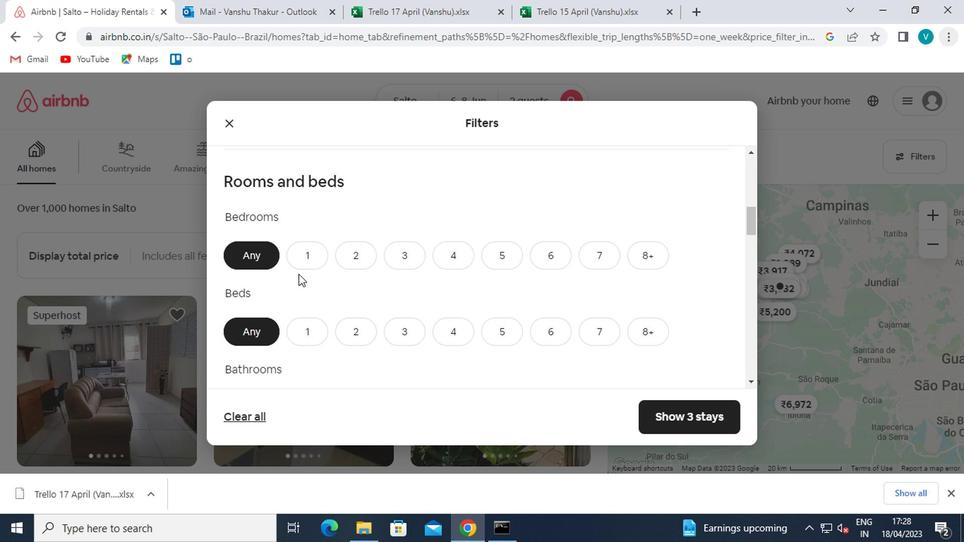 
Action: Mouse moved to (358, 326)
Screenshot: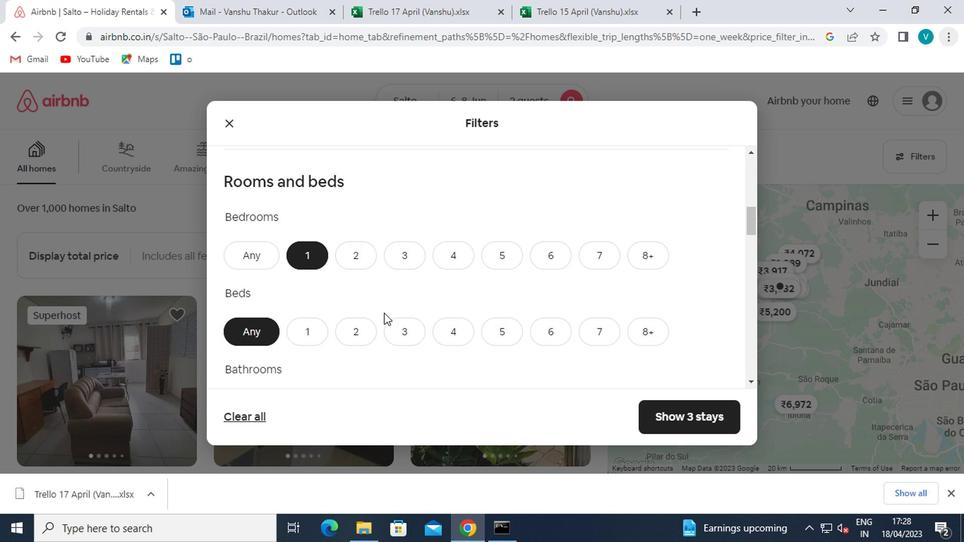 
Action: Mouse pressed left at (358, 326)
Screenshot: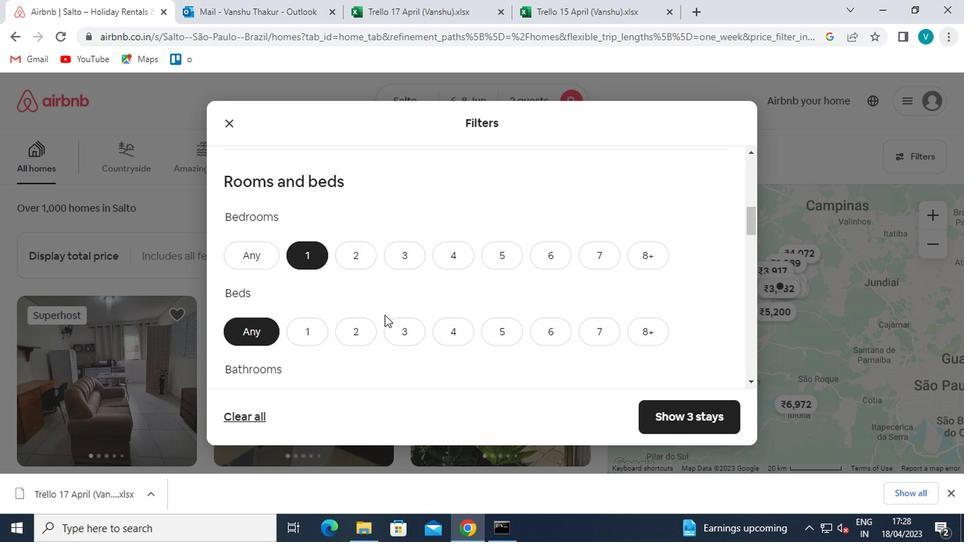 
Action: Mouse scrolled (358, 326) with delta (0, 0)
Screenshot: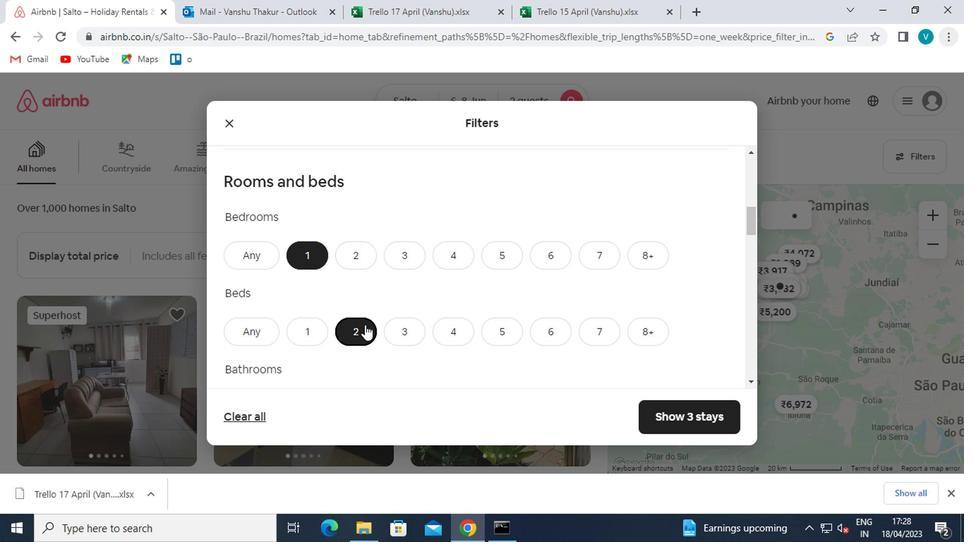 
Action: Mouse moved to (357, 327)
Screenshot: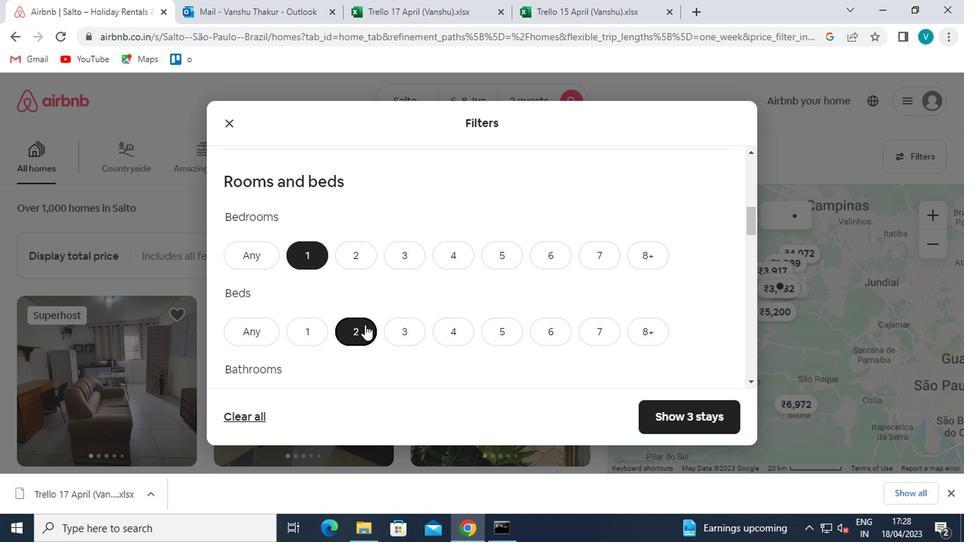 
Action: Mouse scrolled (357, 326) with delta (0, -1)
Screenshot: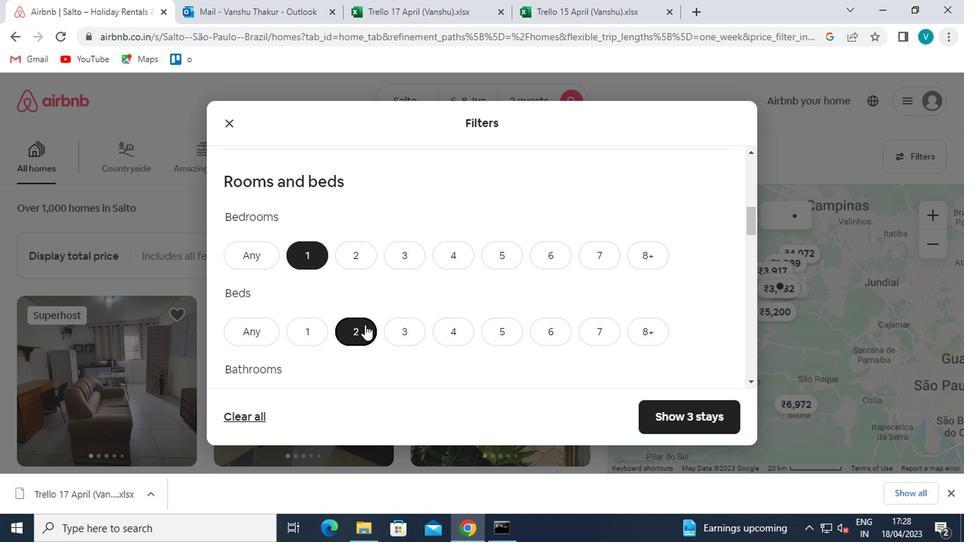 
Action: Mouse moved to (311, 273)
Screenshot: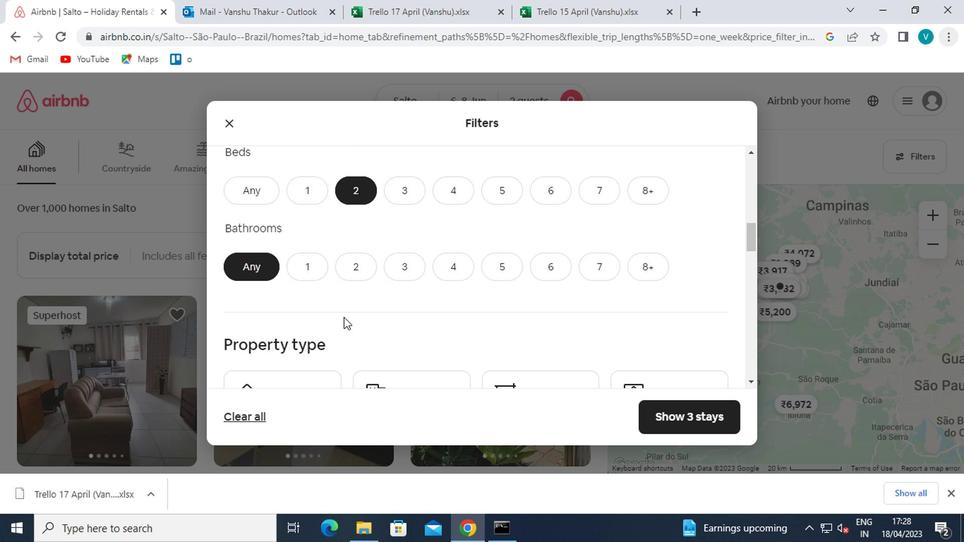 
Action: Mouse pressed left at (311, 273)
Screenshot: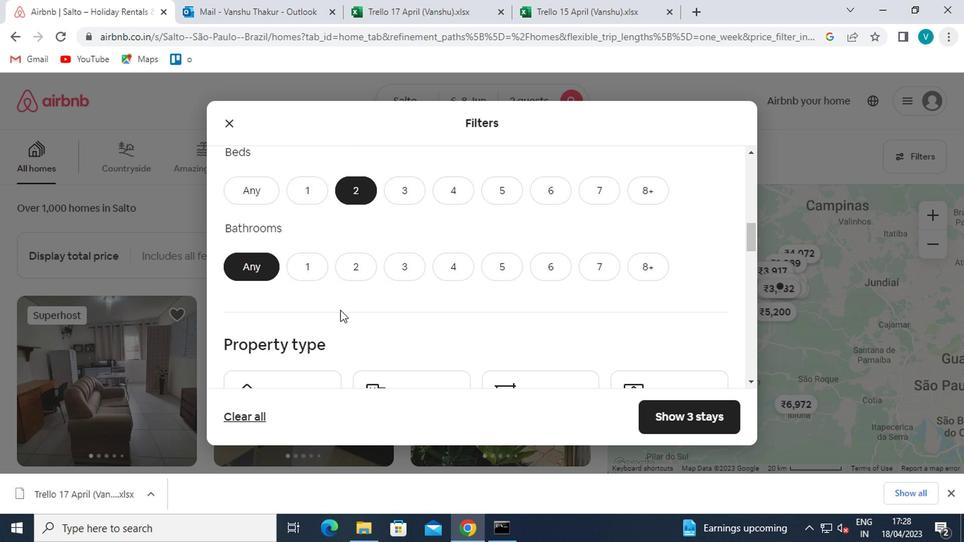 
Action: Mouse moved to (346, 282)
Screenshot: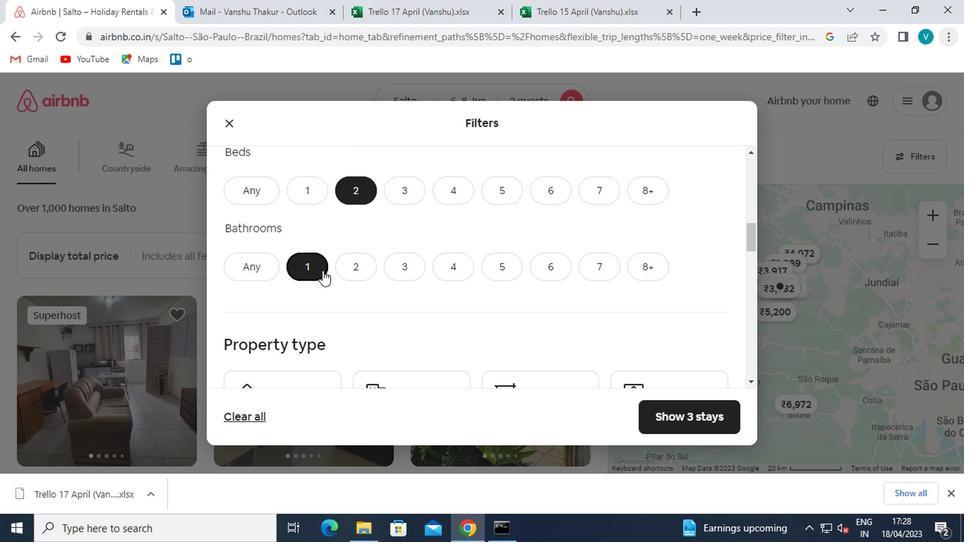 
Action: Mouse scrolled (346, 281) with delta (0, -1)
Screenshot: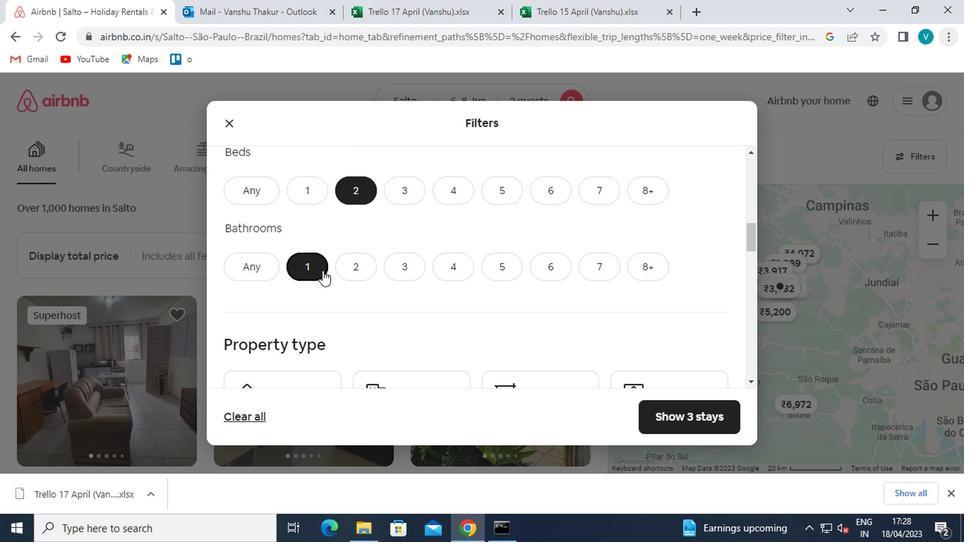
Action: Mouse scrolled (346, 281) with delta (0, -1)
Screenshot: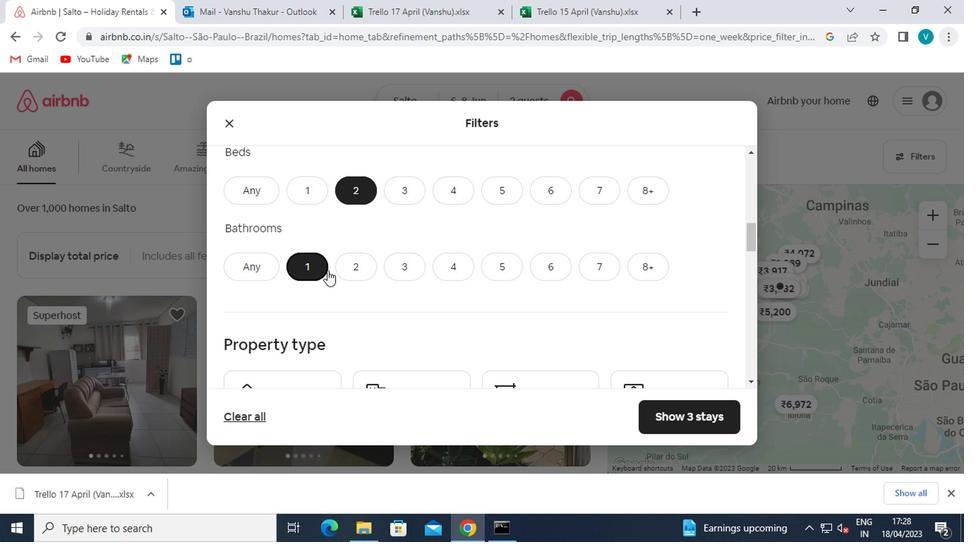 
Action: Mouse scrolled (346, 281) with delta (0, -1)
Screenshot: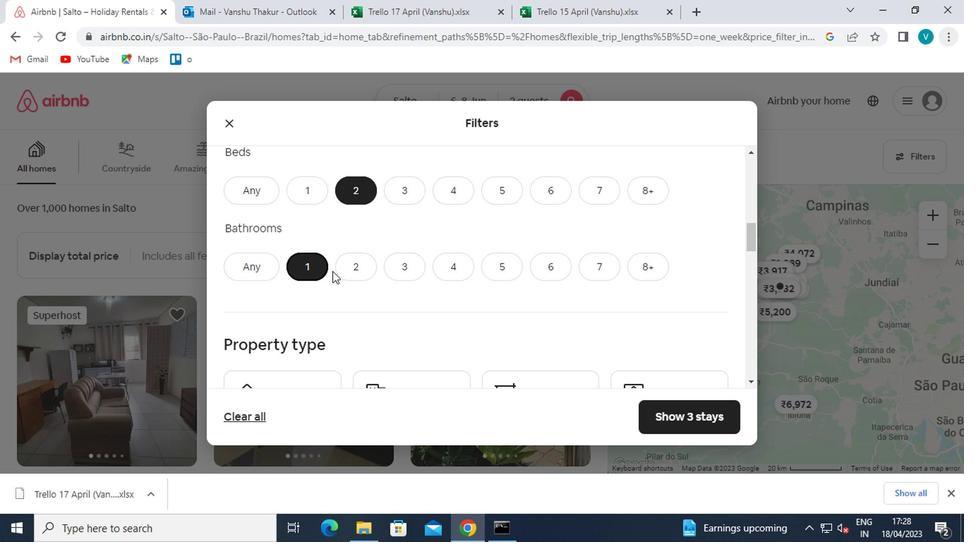 
Action: Mouse moved to (361, 215)
Screenshot: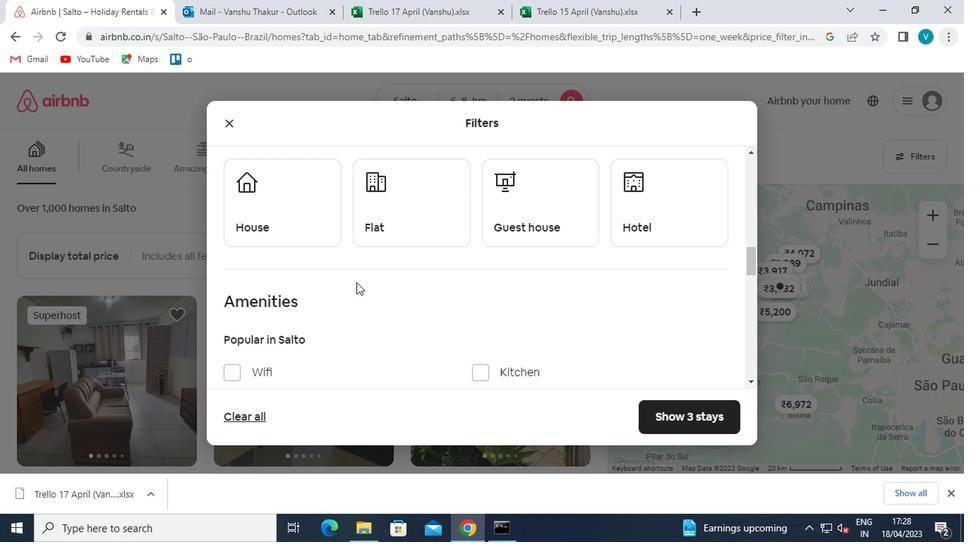 
Action: Mouse pressed left at (361, 215)
Screenshot: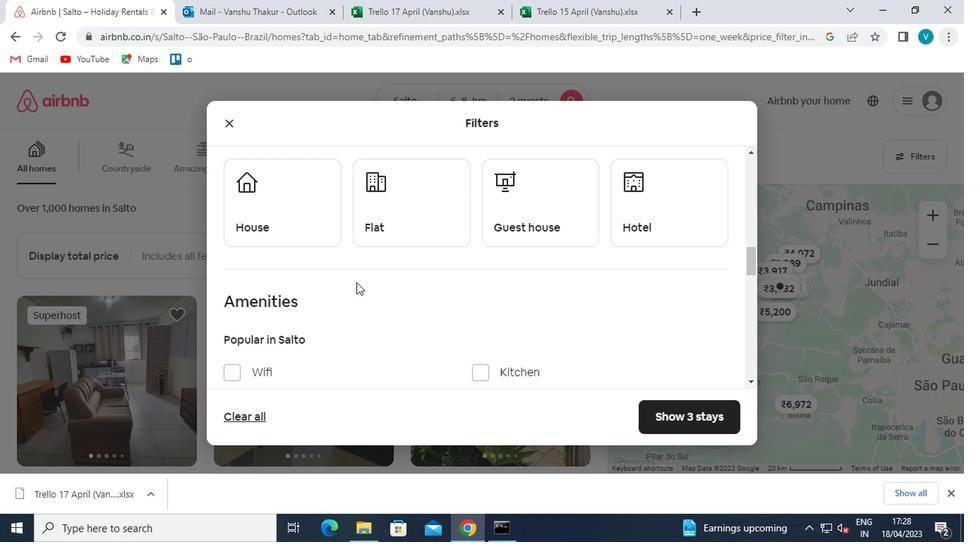 
Action: Mouse moved to (362, 214)
Screenshot: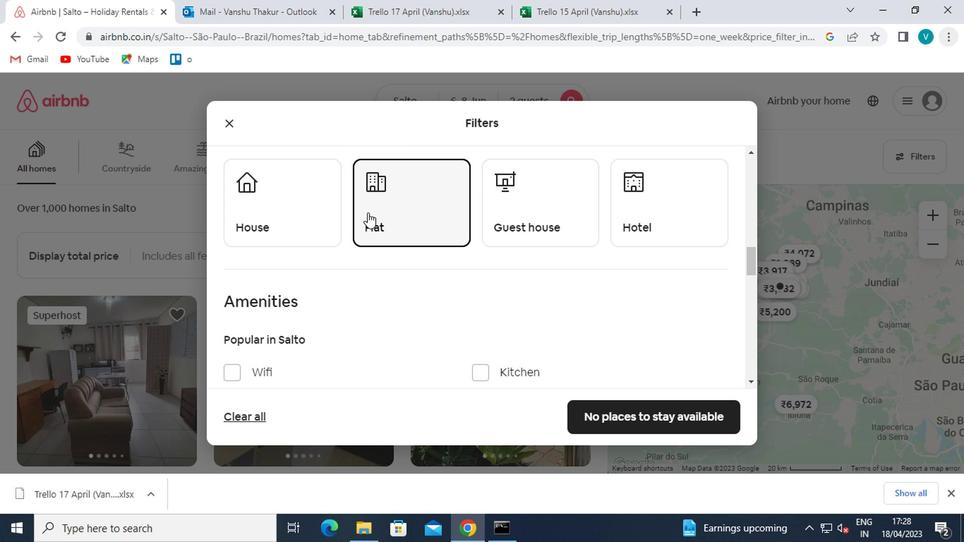 
Action: Mouse scrolled (362, 213) with delta (0, 0)
Screenshot: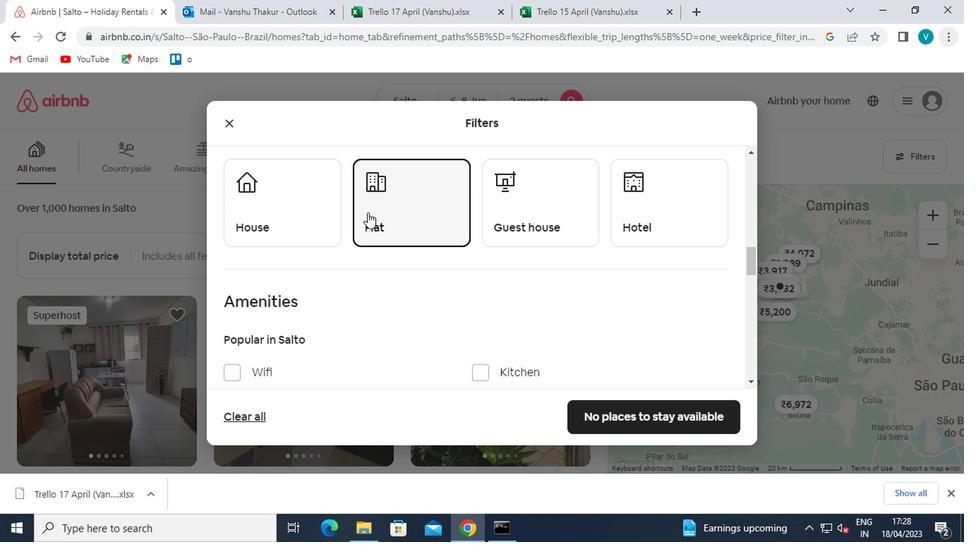
Action: Mouse scrolled (362, 213) with delta (0, 0)
Screenshot: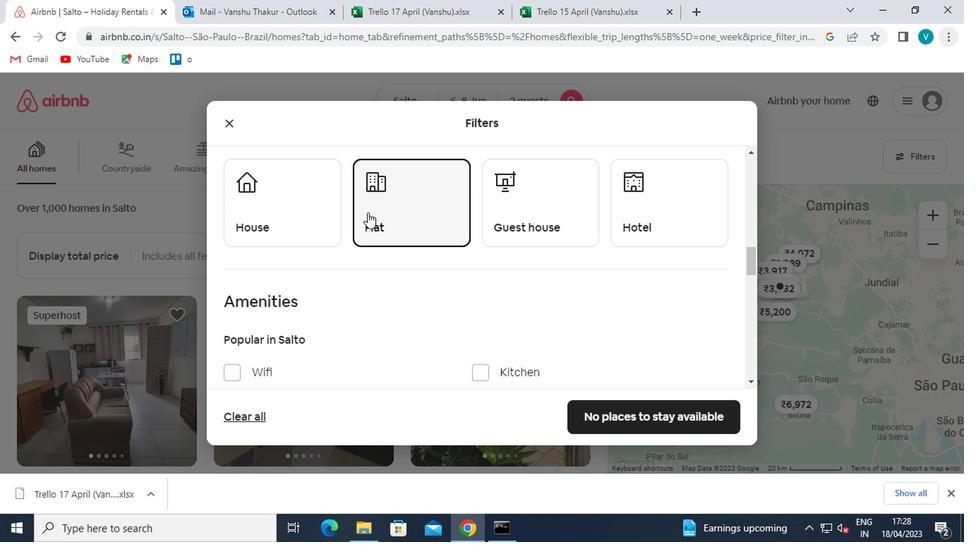 
Action: Mouse moved to (362, 214)
Screenshot: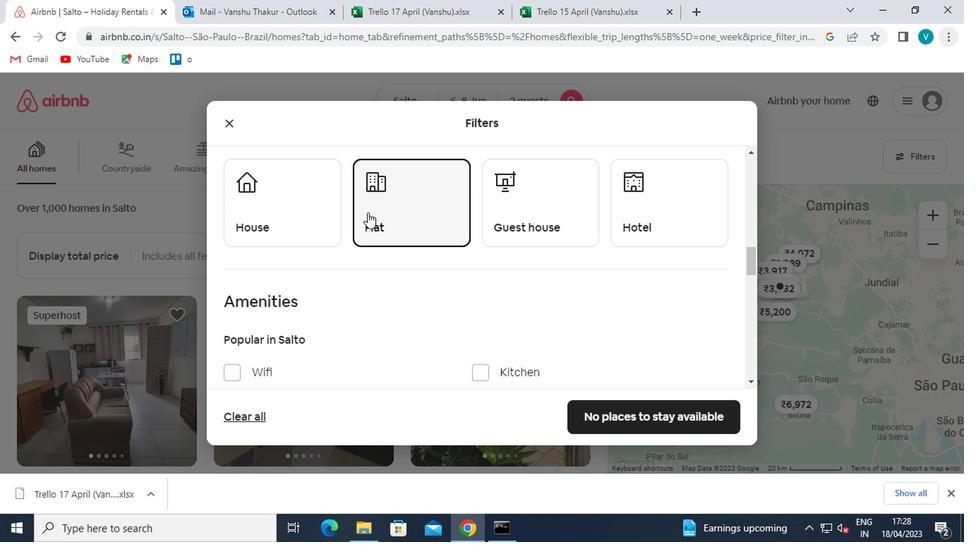 
Action: Mouse scrolled (362, 213) with delta (0, 0)
Screenshot: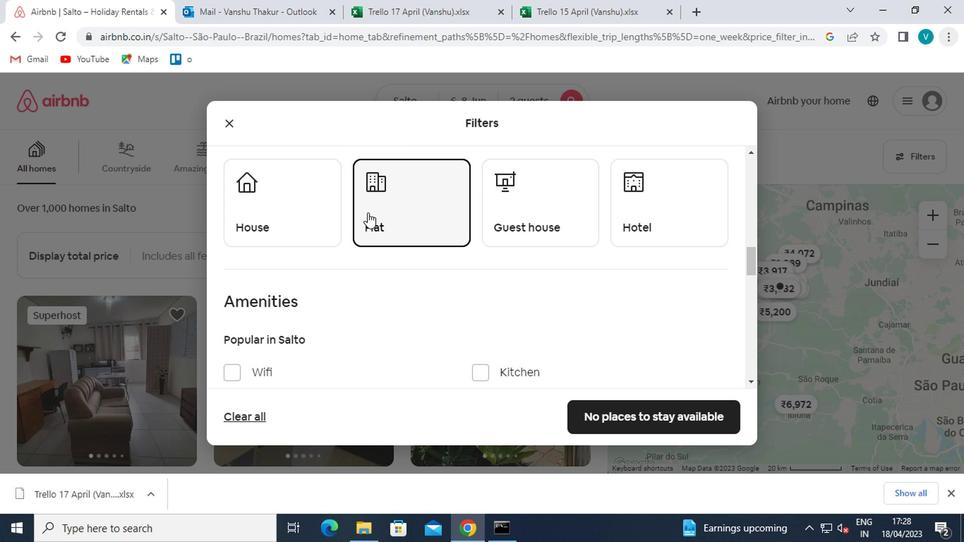 
Action: Mouse moved to (362, 215)
Screenshot: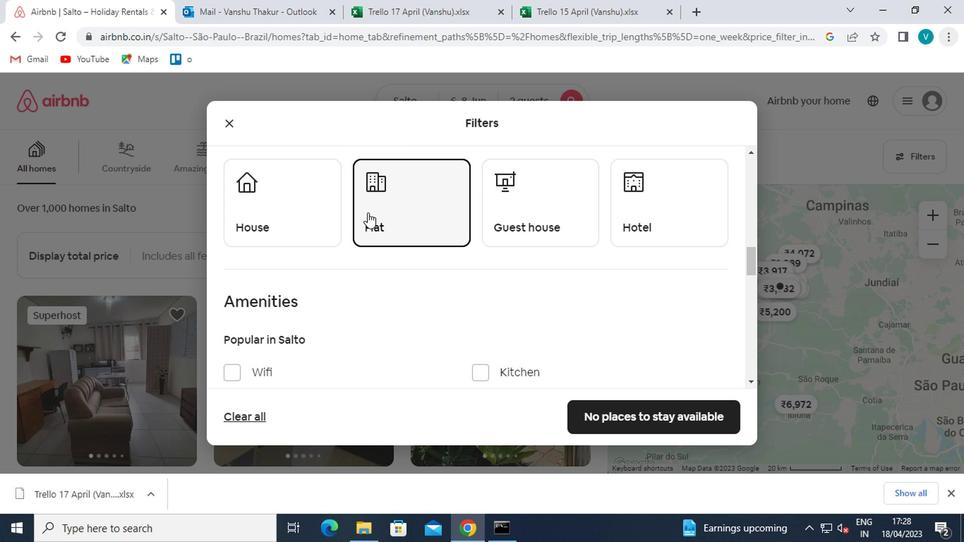 
Action: Mouse scrolled (362, 214) with delta (0, -1)
Screenshot: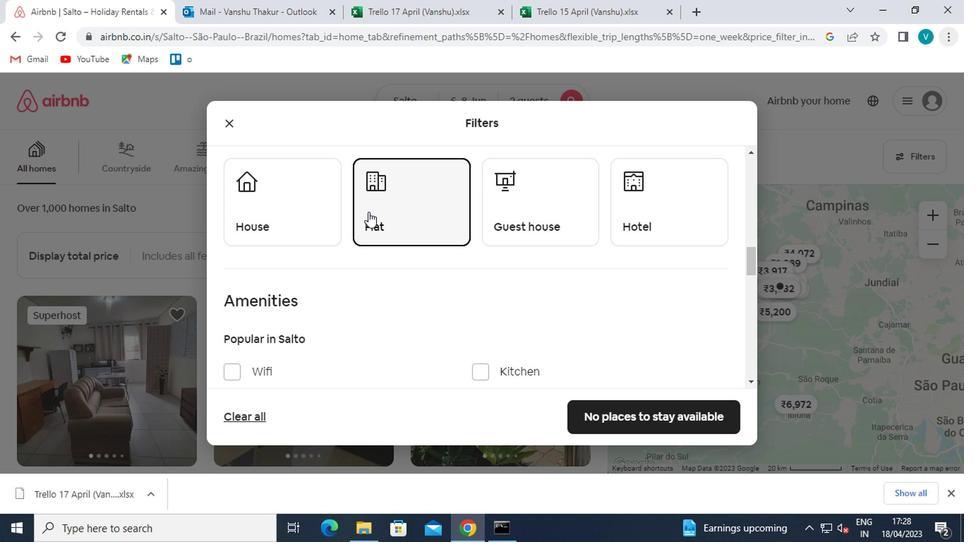 
Action: Mouse moved to (689, 348)
Screenshot: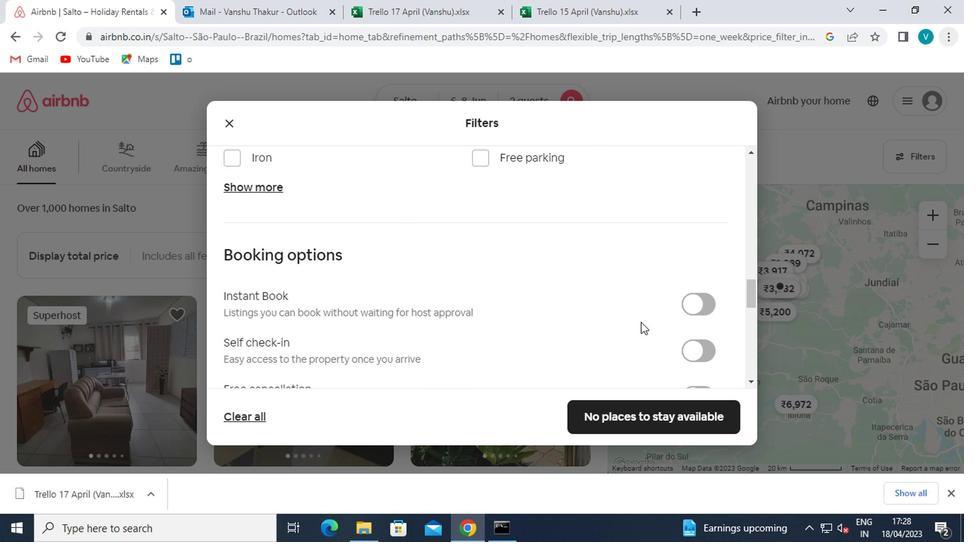 
Action: Mouse pressed left at (689, 348)
Screenshot: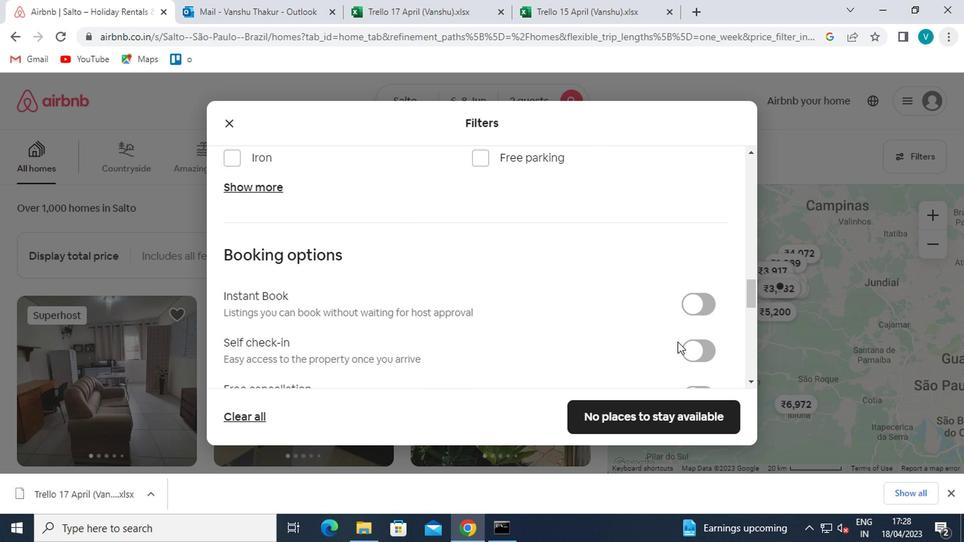 
Action: Mouse moved to (375, 286)
Screenshot: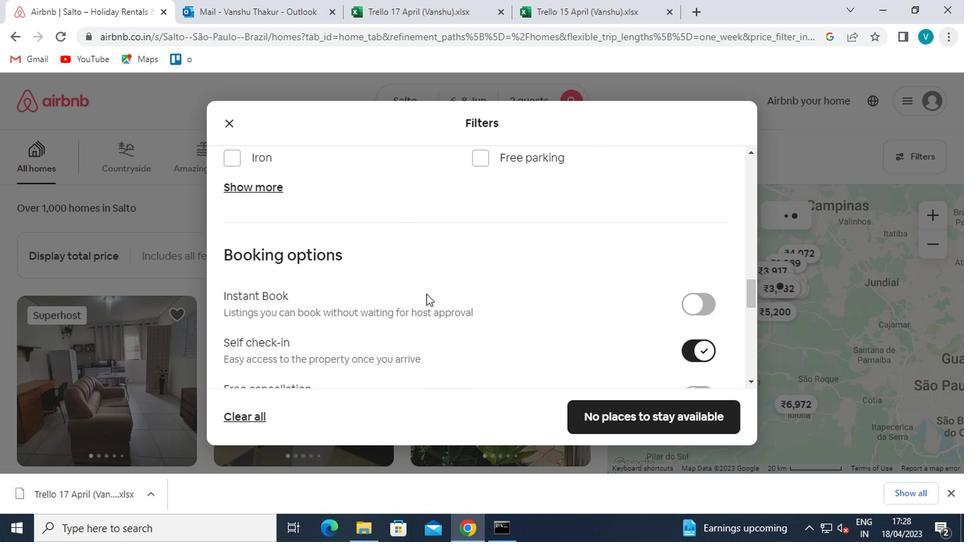 
Action: Mouse scrolled (375, 285) with delta (0, 0)
Screenshot: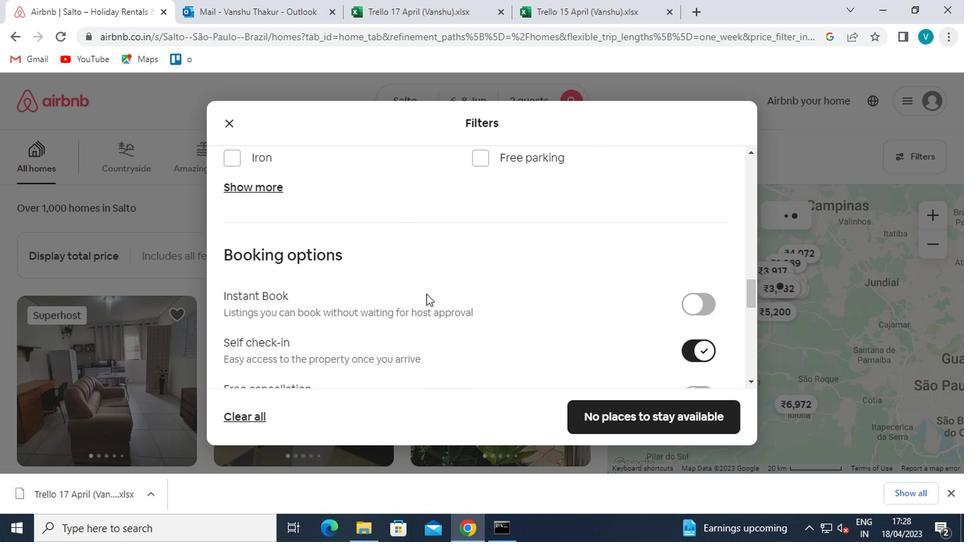 
Action: Mouse moved to (372, 286)
Screenshot: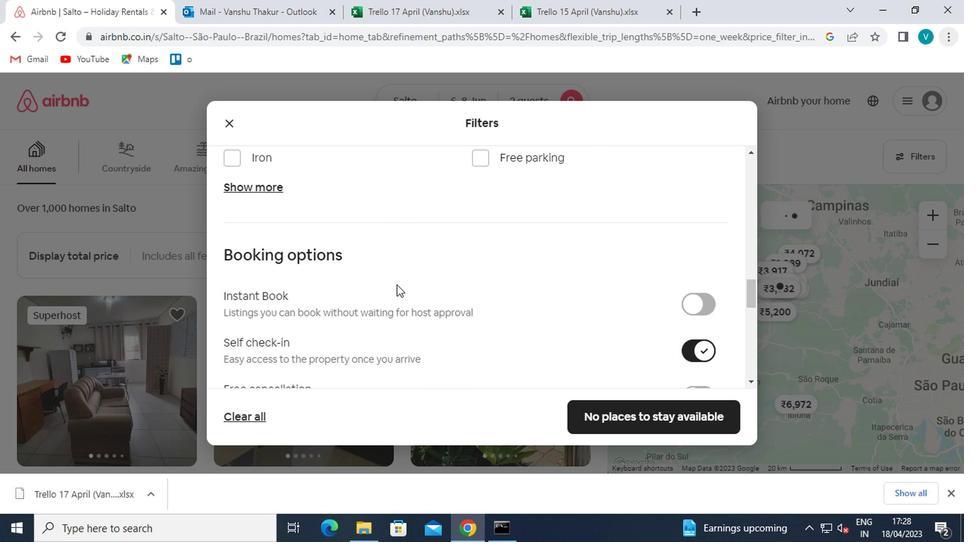 
Action: Mouse scrolled (372, 285) with delta (0, 0)
Screenshot: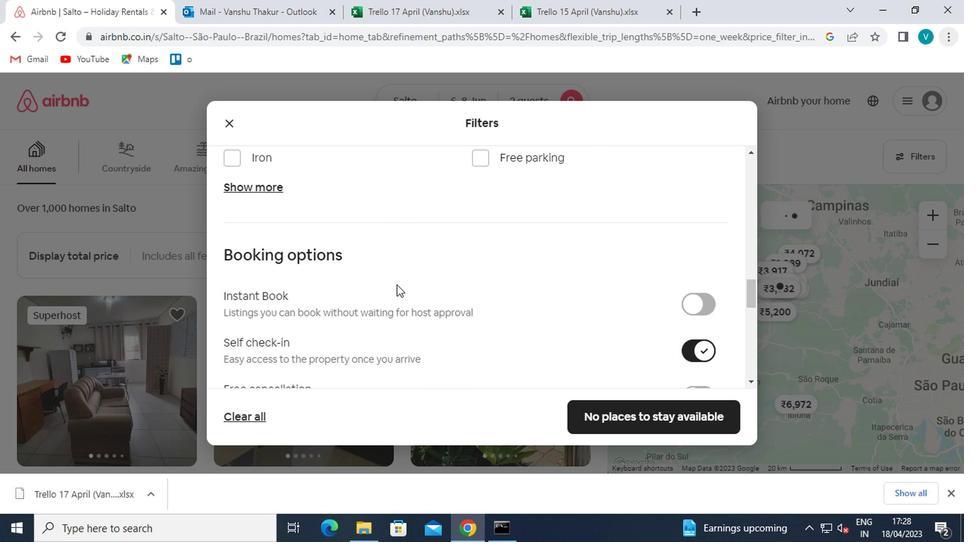 
Action: Mouse moved to (372, 287)
Screenshot: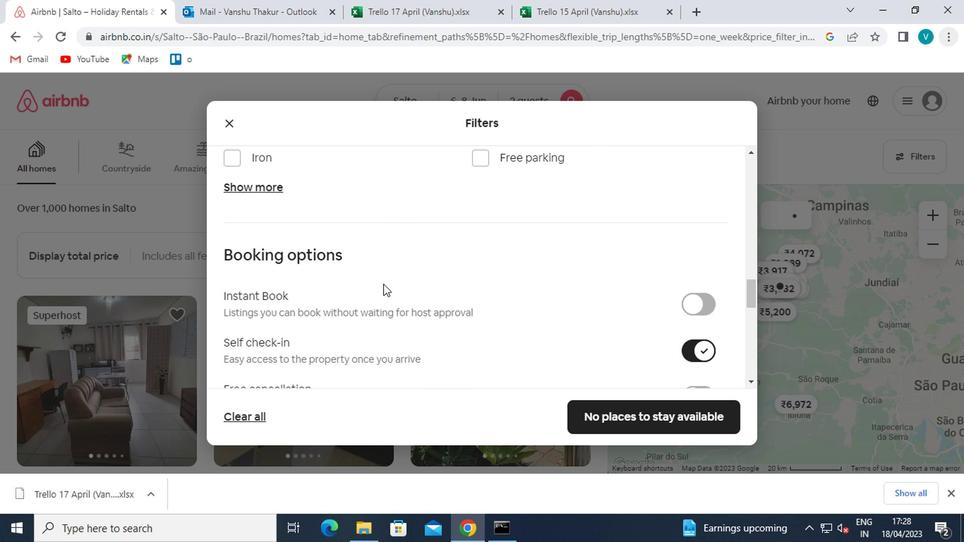 
Action: Mouse scrolled (372, 286) with delta (0, -1)
Screenshot: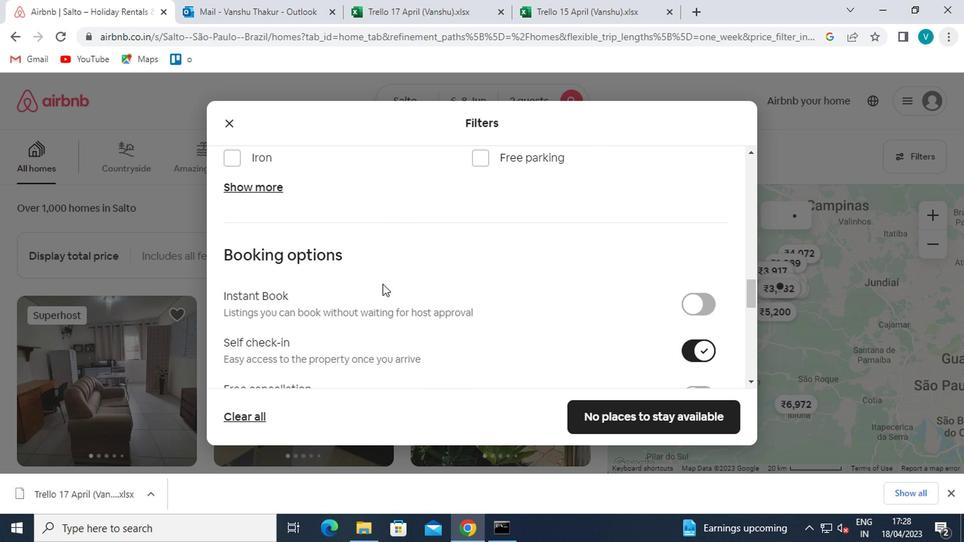 
Action: Mouse moved to (371, 289)
Screenshot: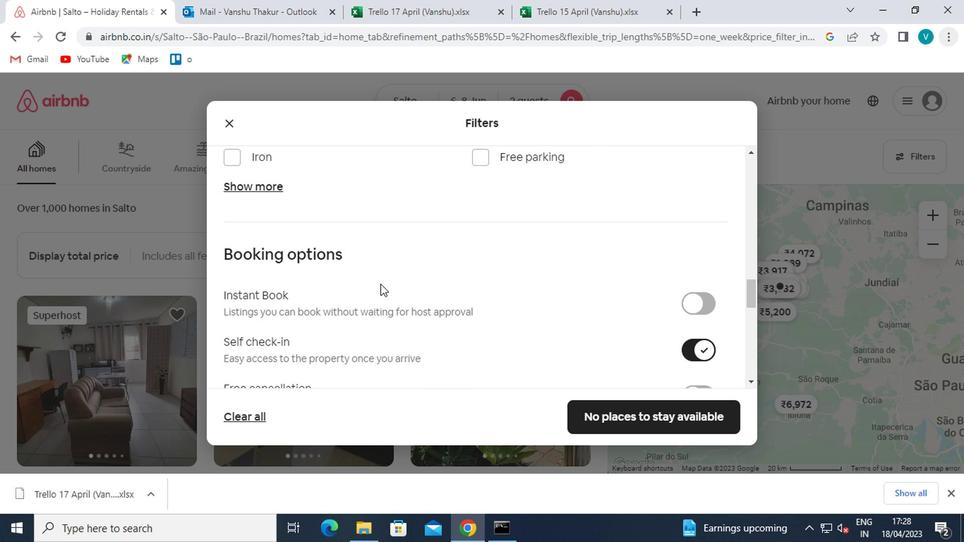 
Action: Mouse scrolled (371, 289) with delta (0, 0)
Screenshot: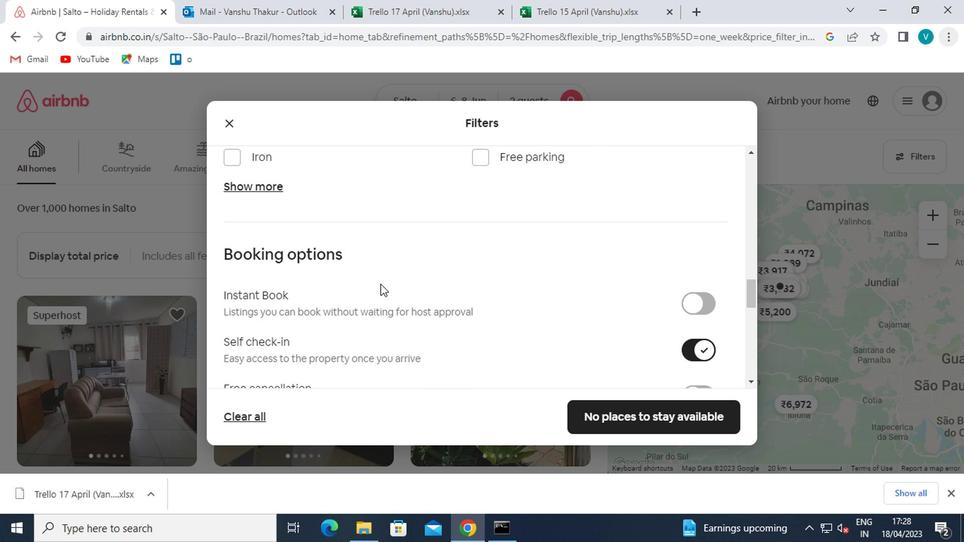 
Action: Mouse moved to (370, 290)
Screenshot: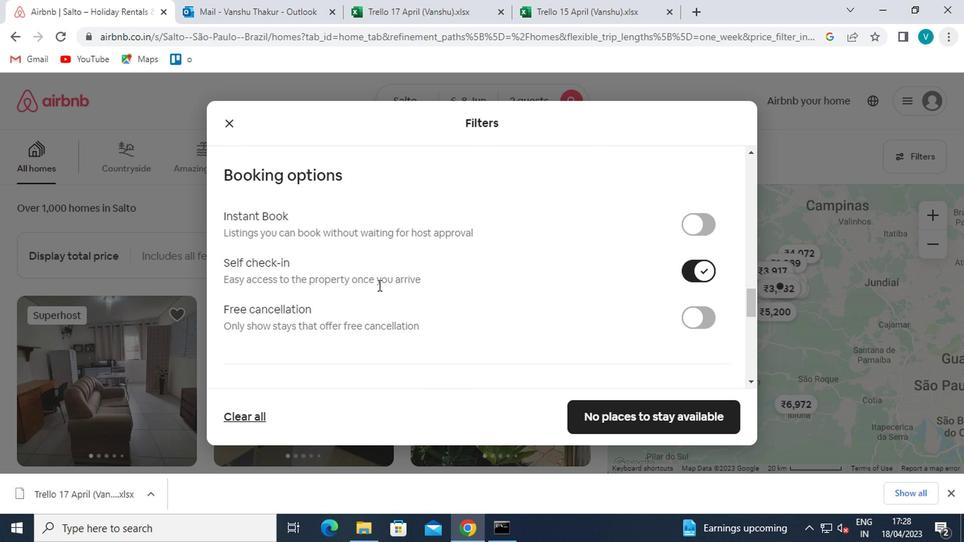 
Action: Mouse scrolled (370, 289) with delta (0, -1)
Screenshot: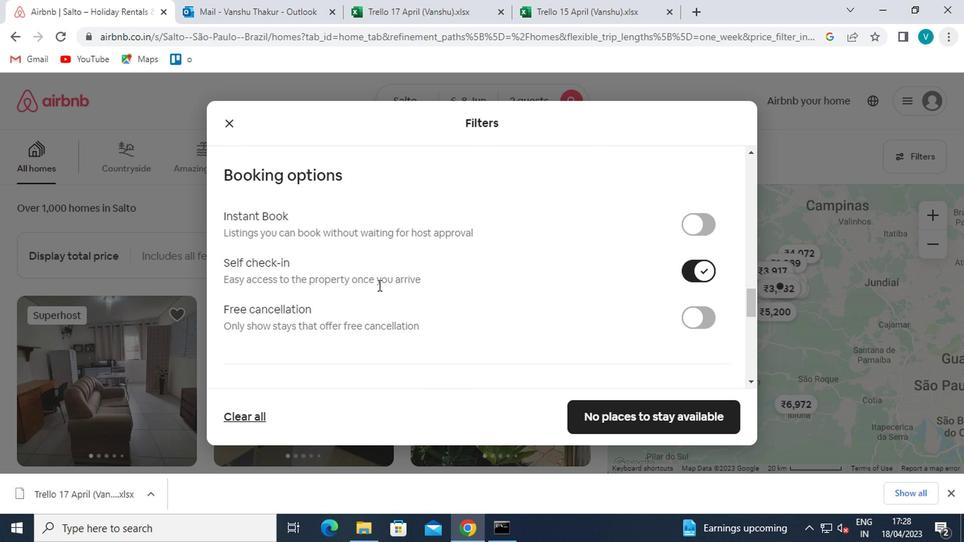 
Action: Mouse moved to (369, 291)
Screenshot: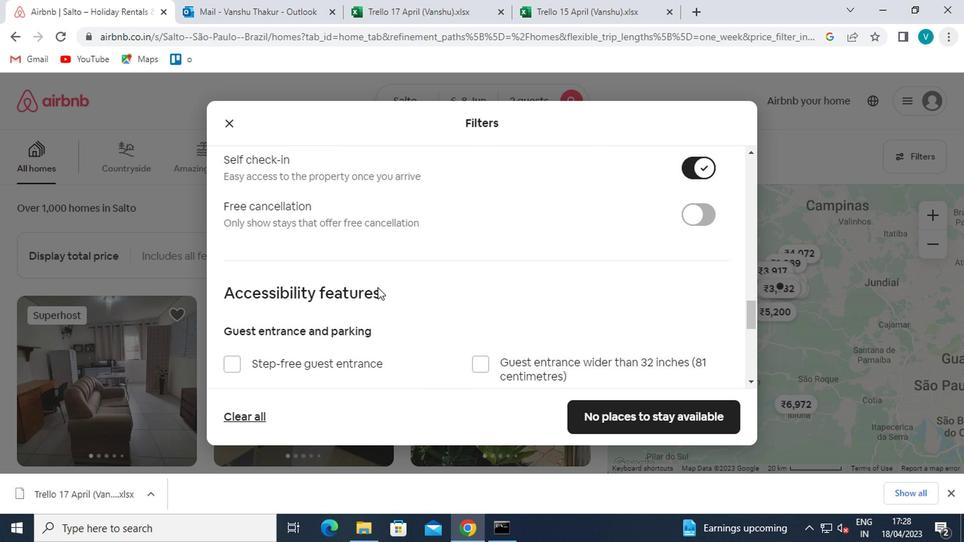 
Action: Mouse scrolled (369, 291) with delta (0, 0)
Screenshot: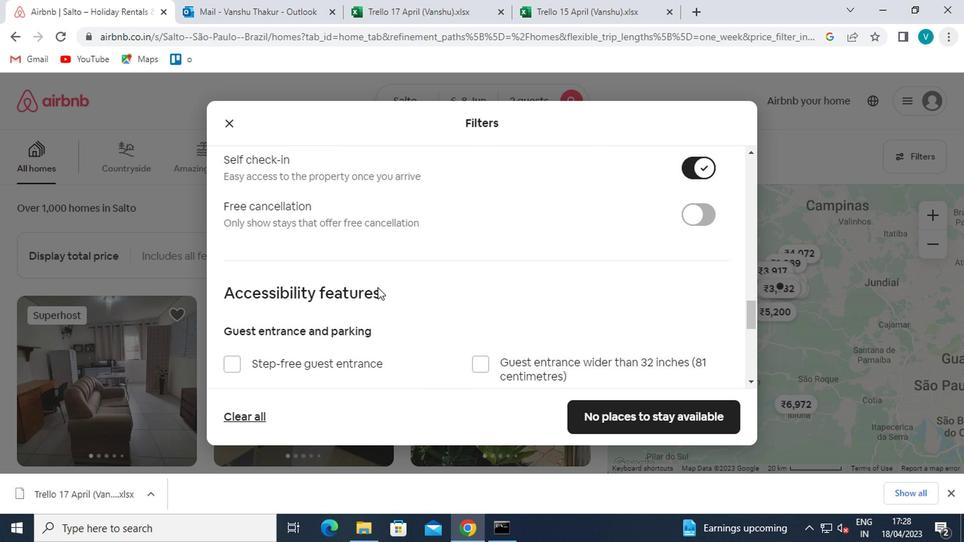 
Action: Mouse moved to (369, 294)
Screenshot: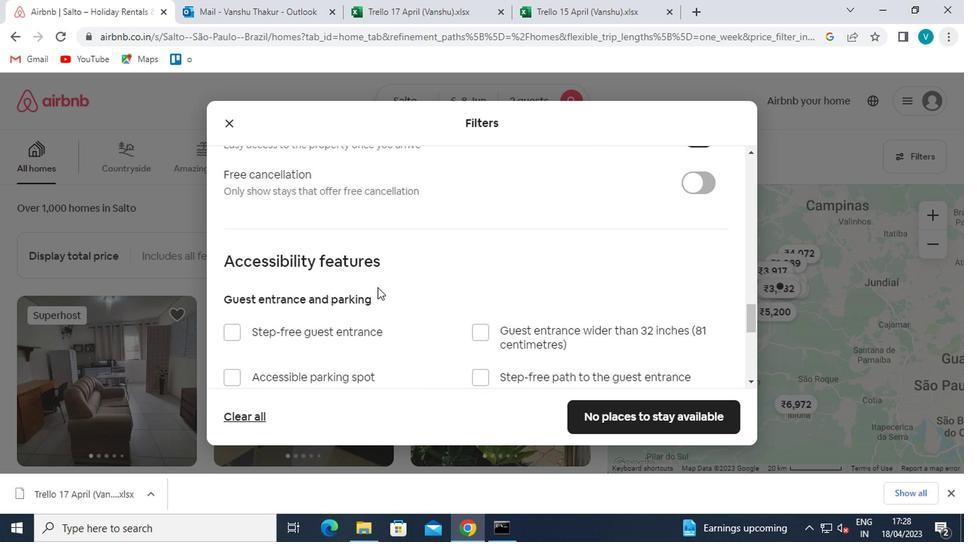 
Action: Mouse scrolled (369, 294) with delta (0, 0)
Screenshot: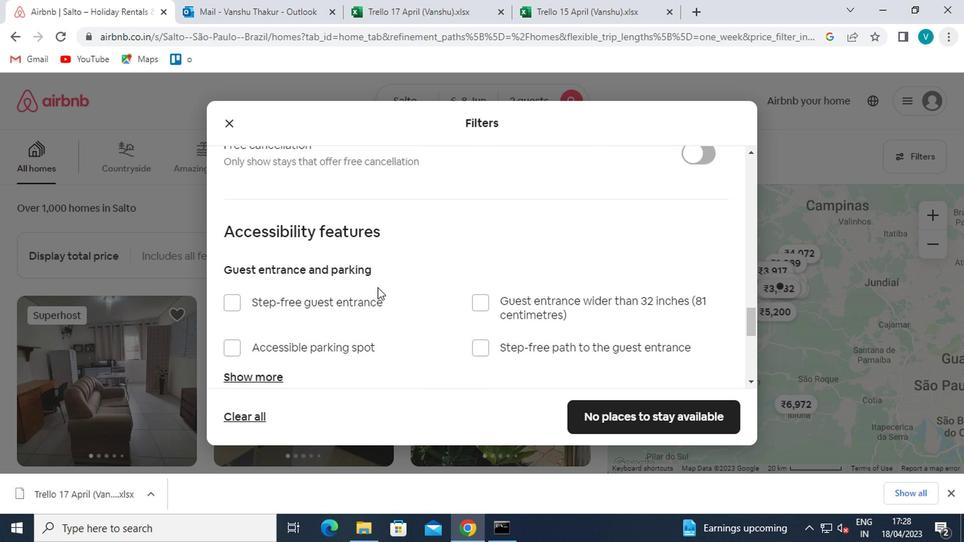 
Action: Mouse moved to (368, 298)
Screenshot: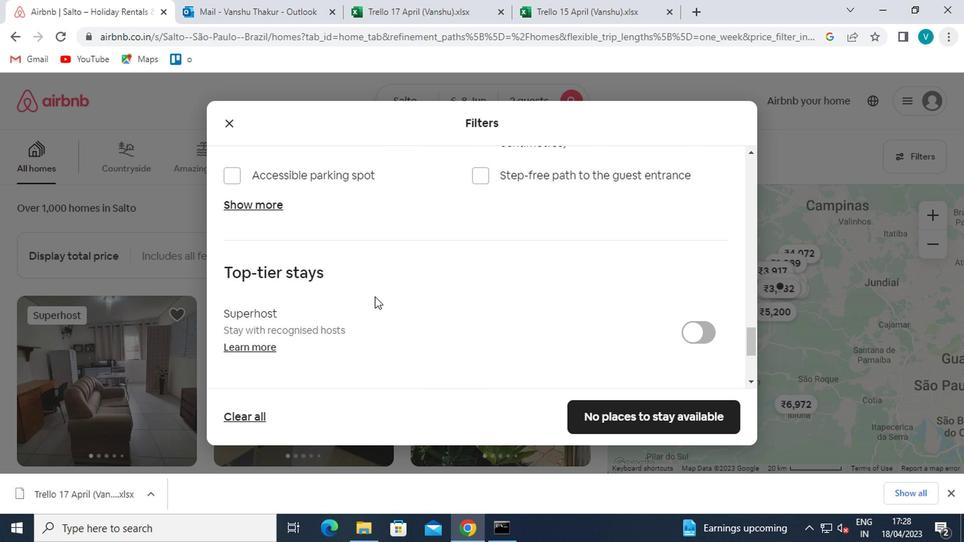 
Action: Mouse scrolled (368, 298) with delta (0, 0)
Screenshot: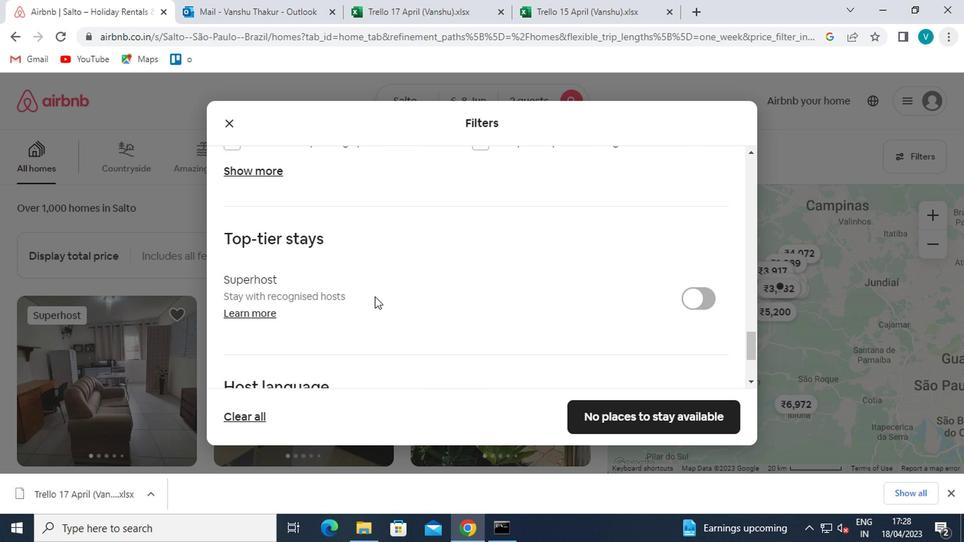 
Action: Mouse moved to (369, 298)
Screenshot: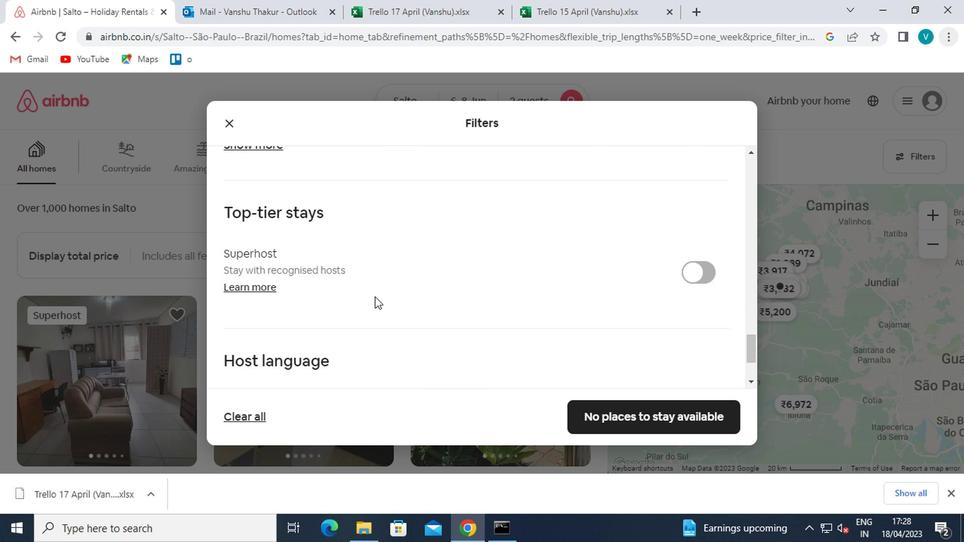 
Action: Mouse scrolled (369, 298) with delta (0, 0)
Screenshot: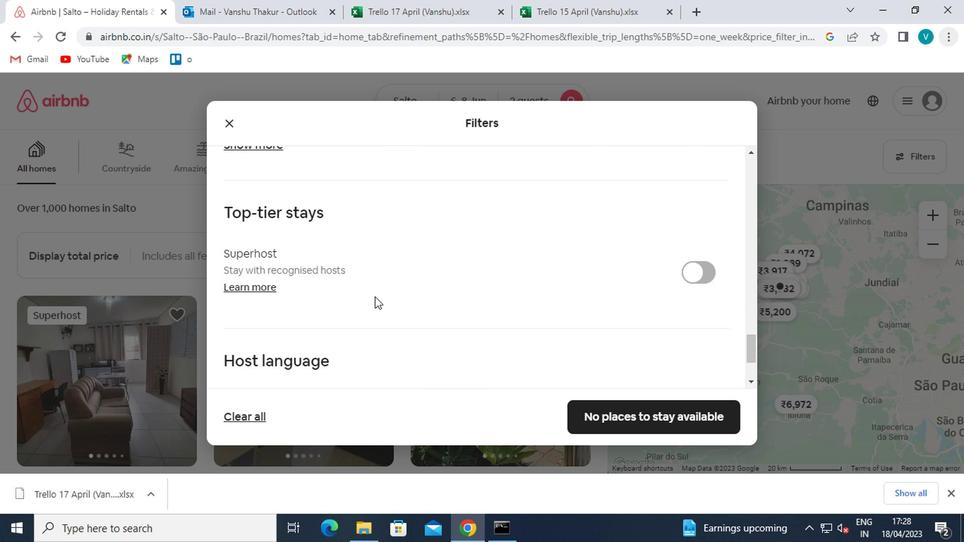 
Action: Mouse scrolled (369, 298) with delta (0, 0)
Screenshot: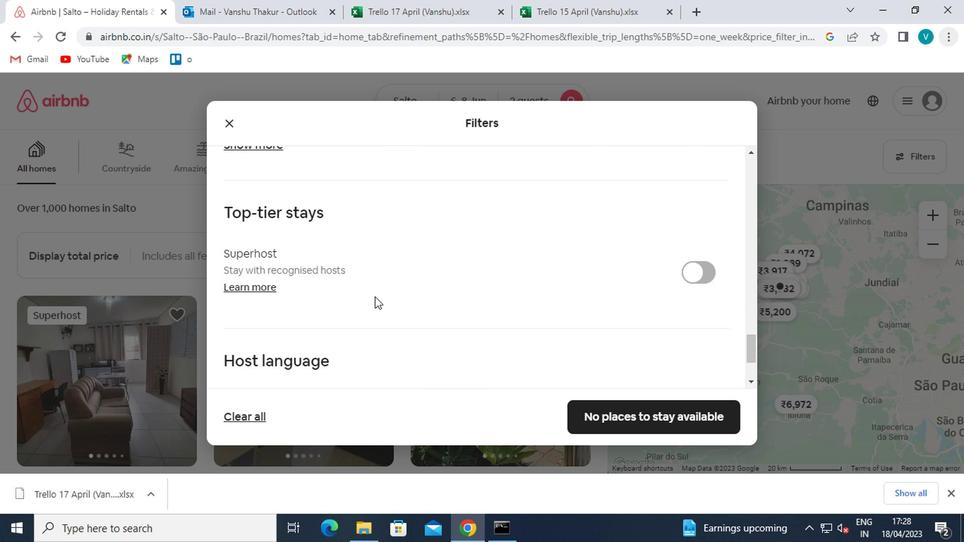 
Action: Mouse scrolled (369, 298) with delta (0, 0)
Screenshot: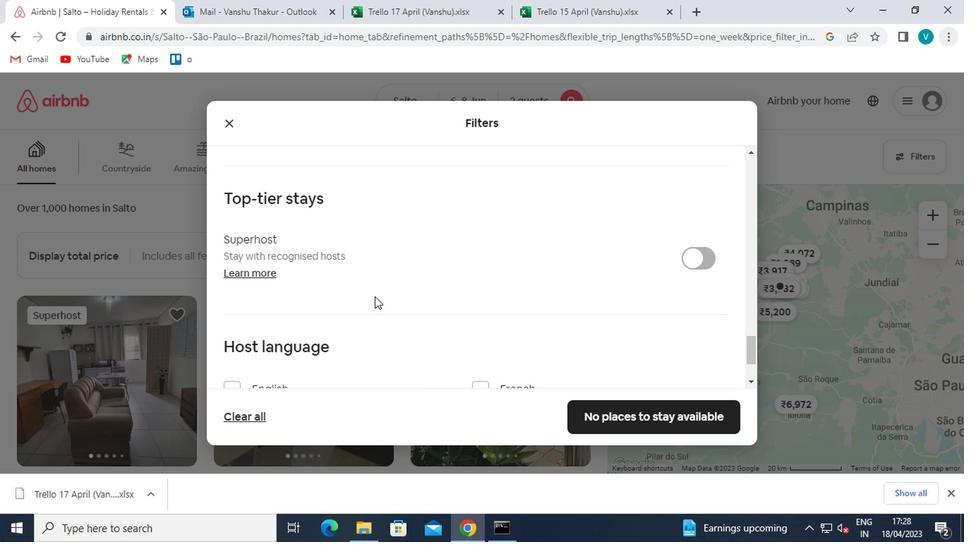 
Action: Mouse scrolled (369, 298) with delta (0, 0)
Screenshot: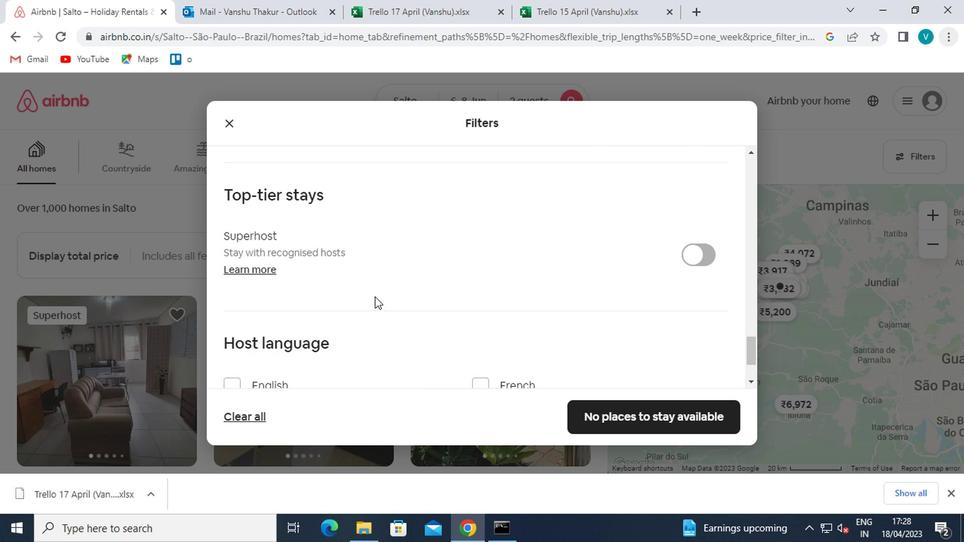 
Action: Mouse moved to (275, 354)
Screenshot: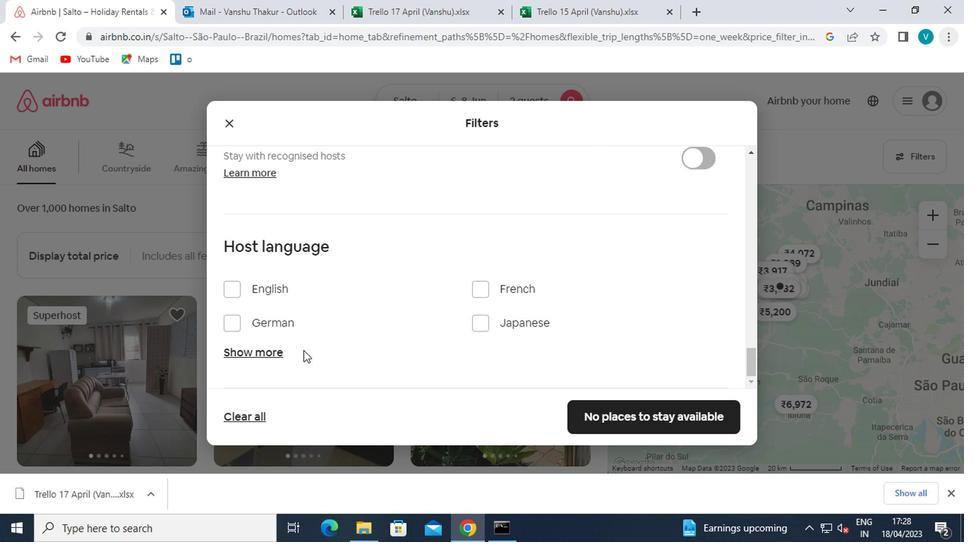 
Action: Mouse pressed left at (275, 354)
Screenshot: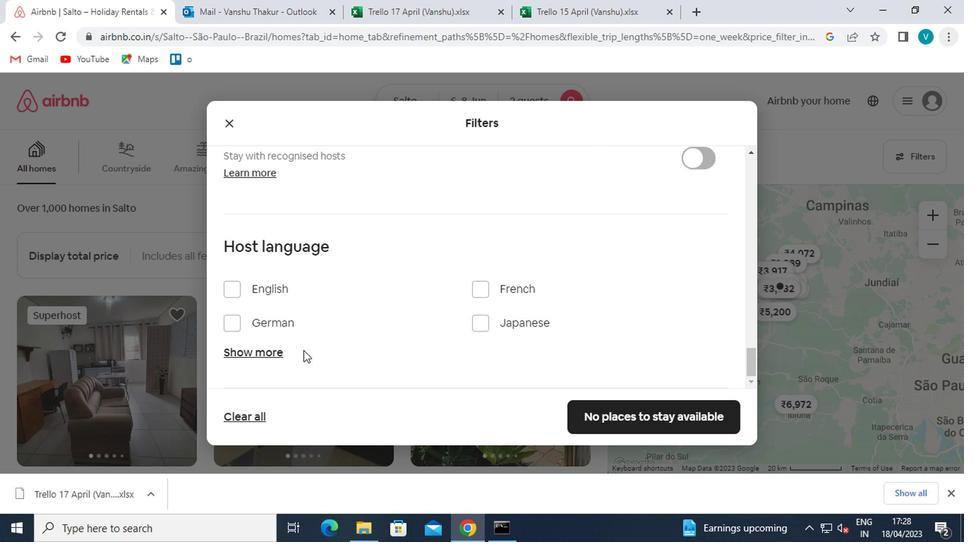 
Action: Mouse moved to (284, 353)
Screenshot: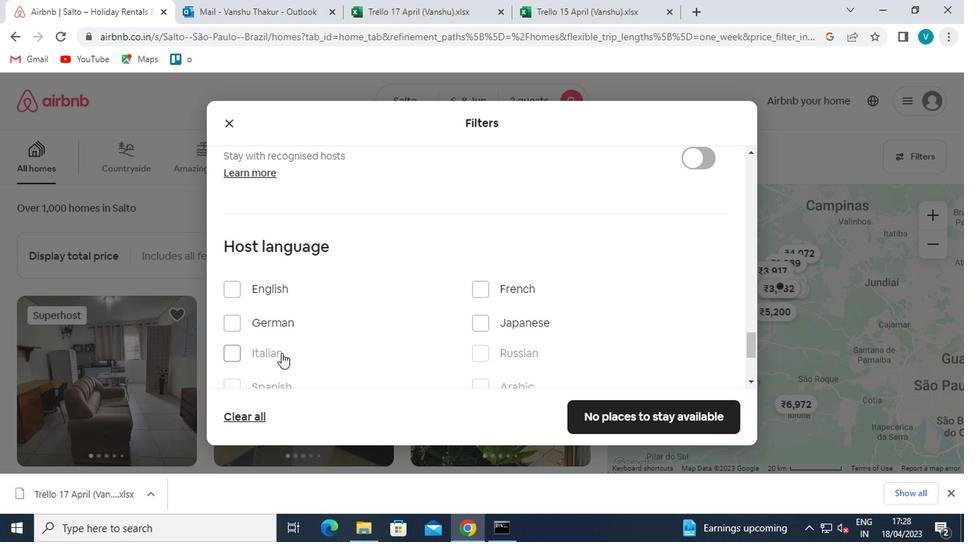 
Action: Mouse scrolled (284, 352) with delta (0, 0)
Screenshot: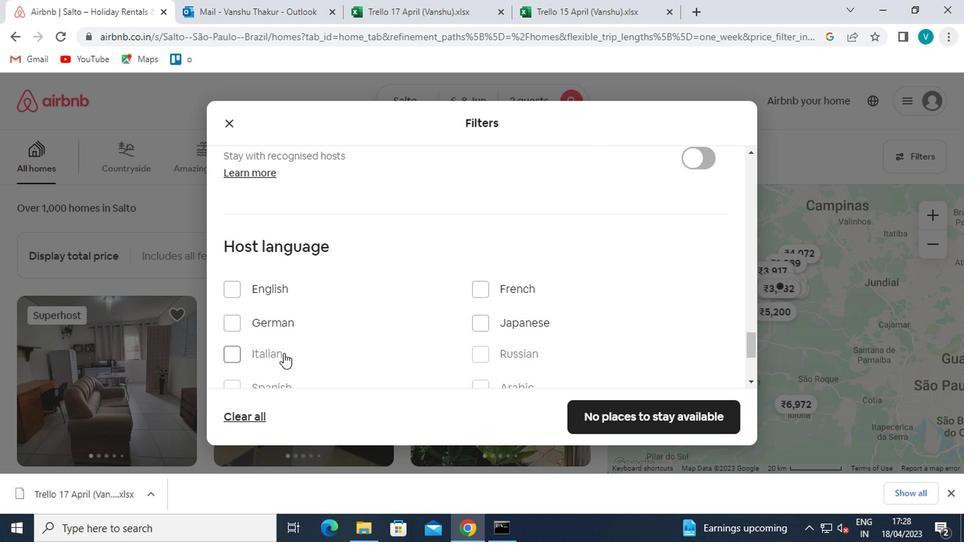 
Action: Mouse moved to (217, 323)
Screenshot: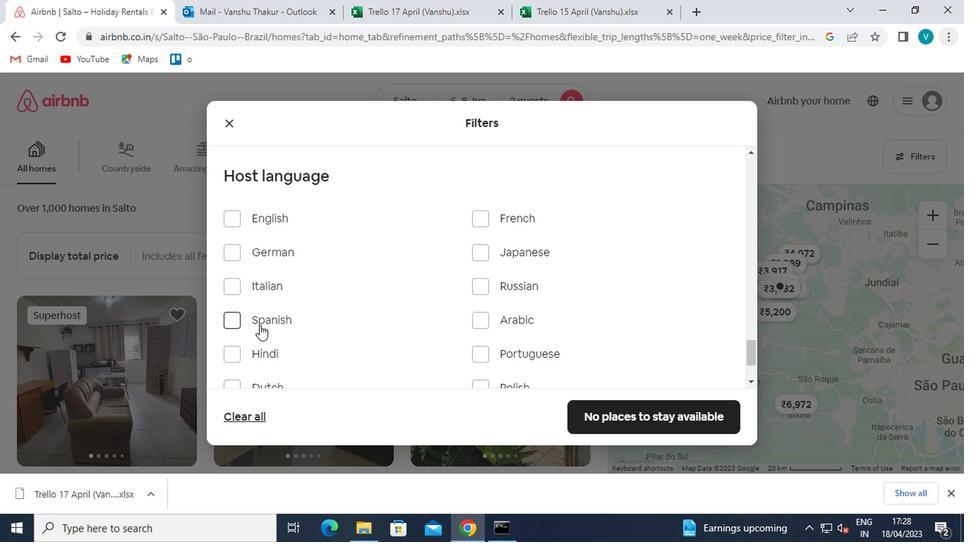 
Action: Mouse pressed left at (217, 323)
Screenshot: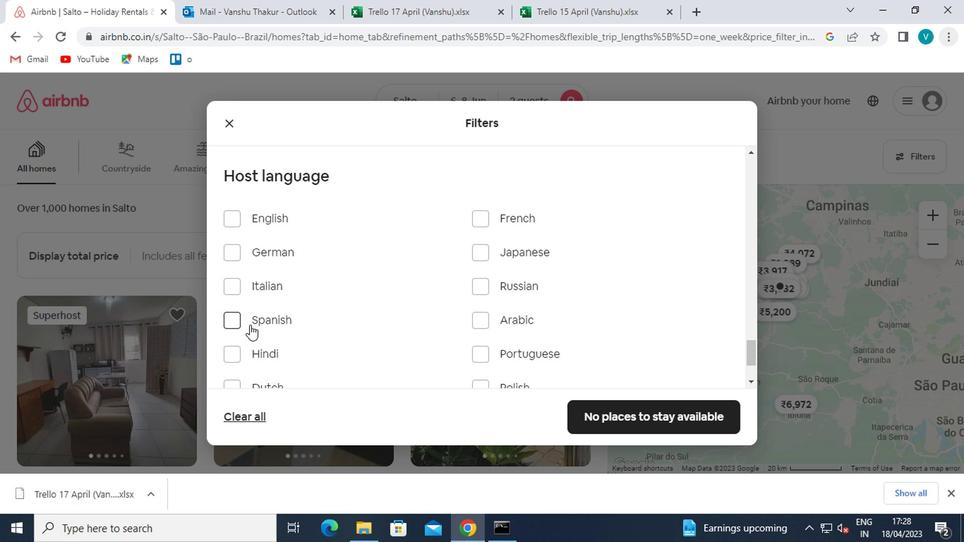 
Action: Mouse moved to (628, 421)
Screenshot: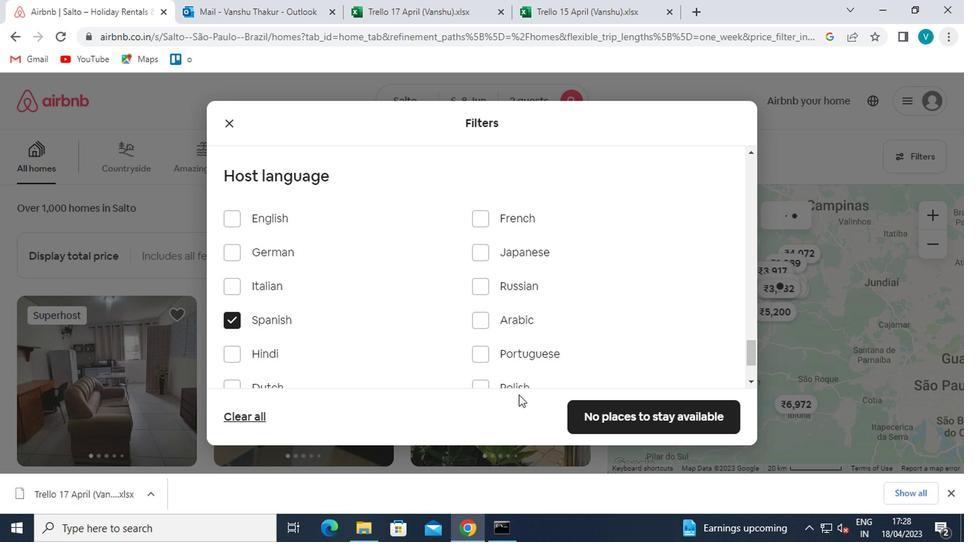 
Action: Mouse pressed left at (628, 421)
Screenshot: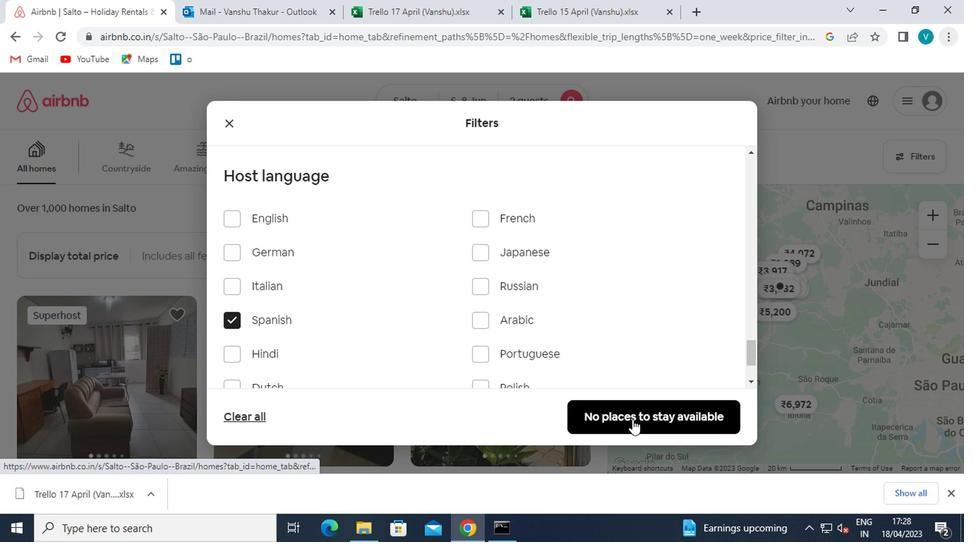 
